 Task: Look for space in Tshela, Democratic Republic of the Congo from 4th September, 2023 to 10th September, 2023 for 1 adult in price range Rs.9000 to Rs.17000. Place can be private room with 1  bedroom having 1 bed and 1 bathroom. Property type can be house, flat, guest house, hotel. Booking option can be shelf check-in. Required host language is .
Action: Mouse moved to (409, 96)
Screenshot: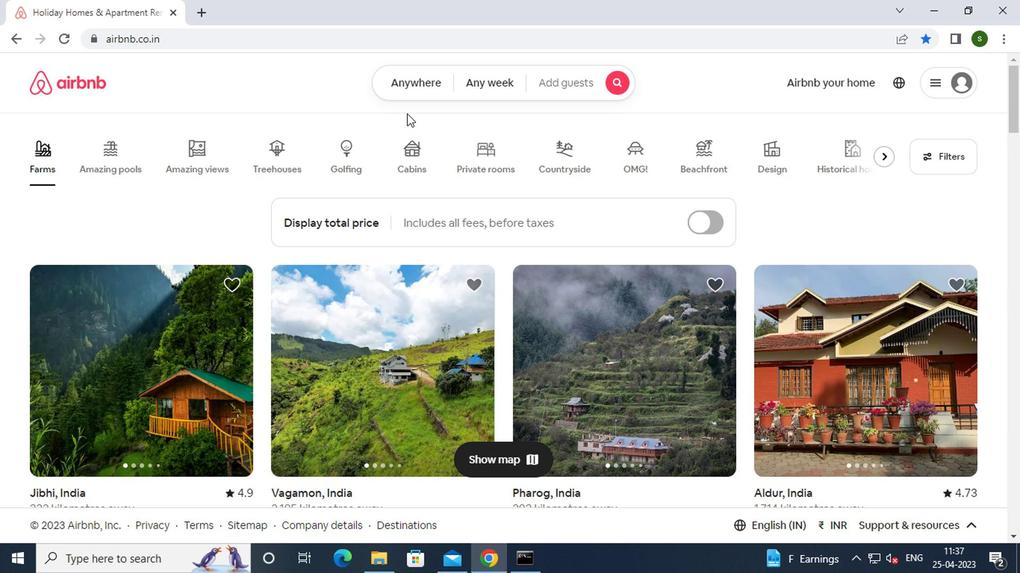 
Action: Mouse pressed left at (409, 96)
Screenshot: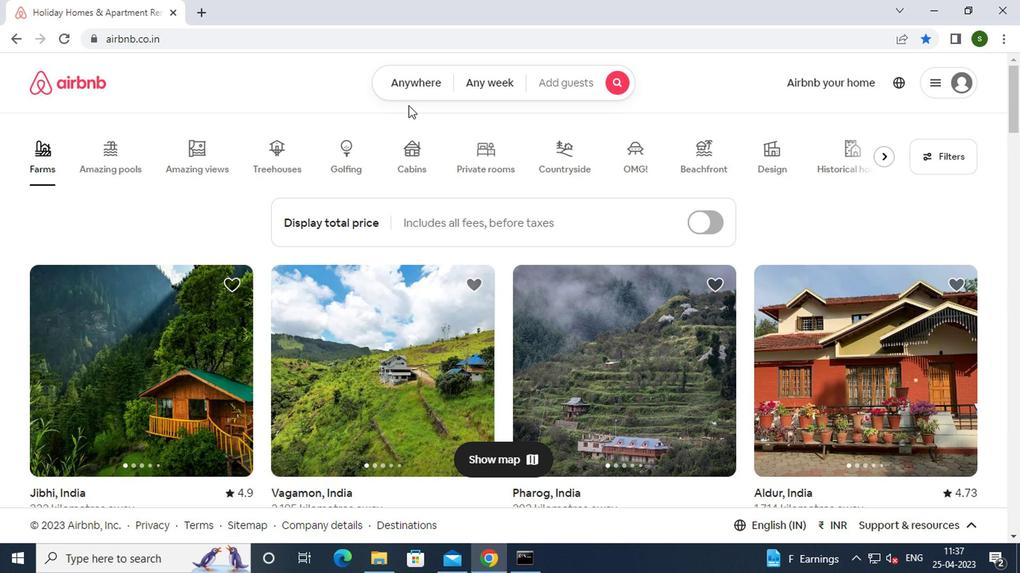 
Action: Mouse moved to (281, 142)
Screenshot: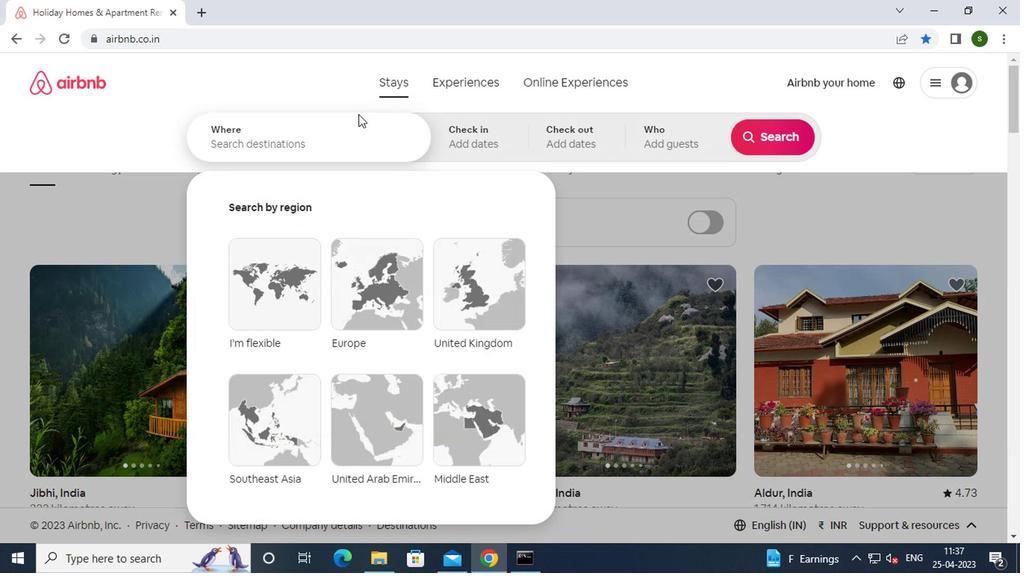 
Action: Mouse pressed left at (281, 142)
Screenshot: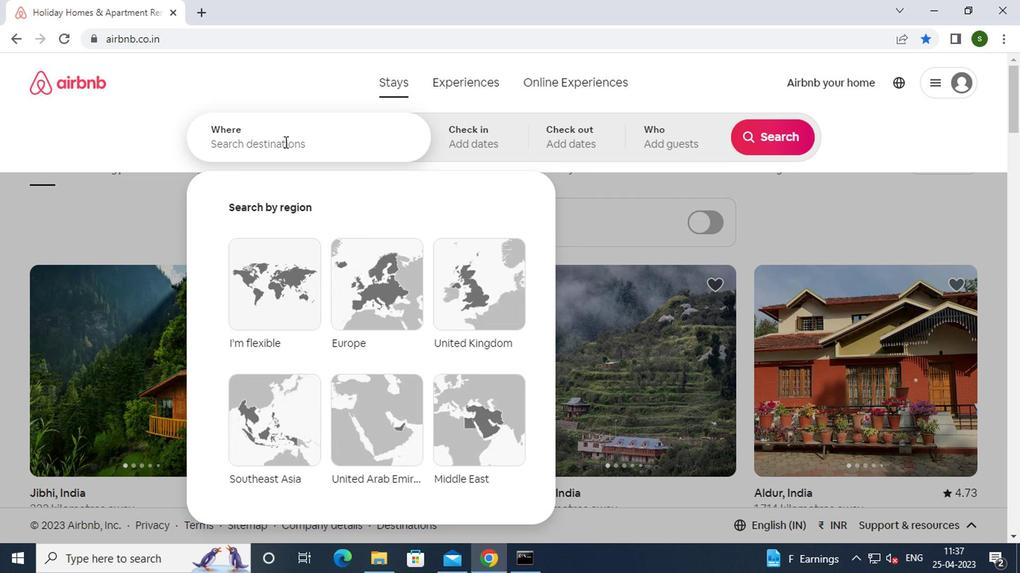 
Action: Key pressed t<Key.caps_lock>shela,<Key.space><Key.caps_lock>d<Key.caps_lock>emocr
Screenshot: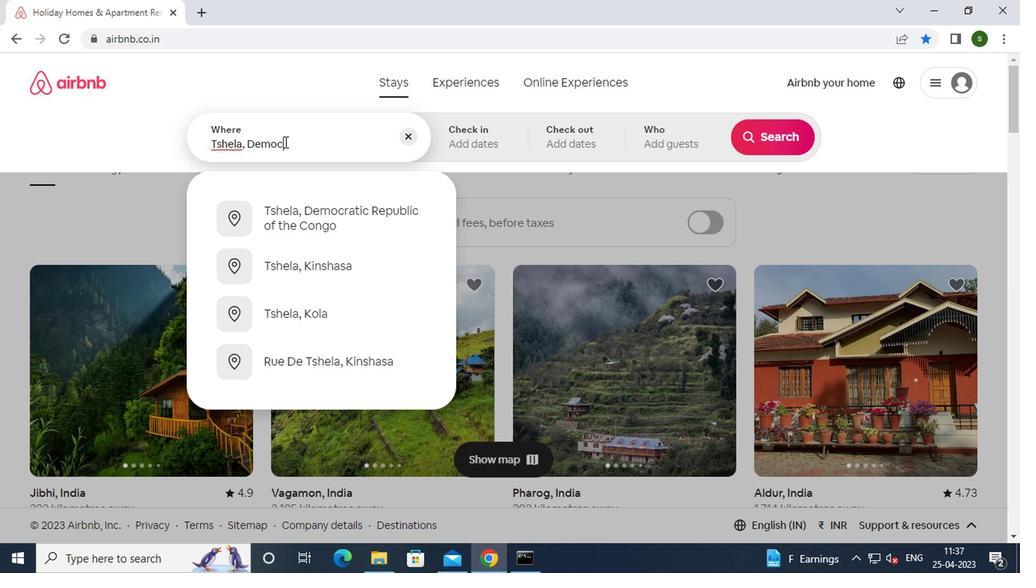 
Action: Mouse moved to (314, 214)
Screenshot: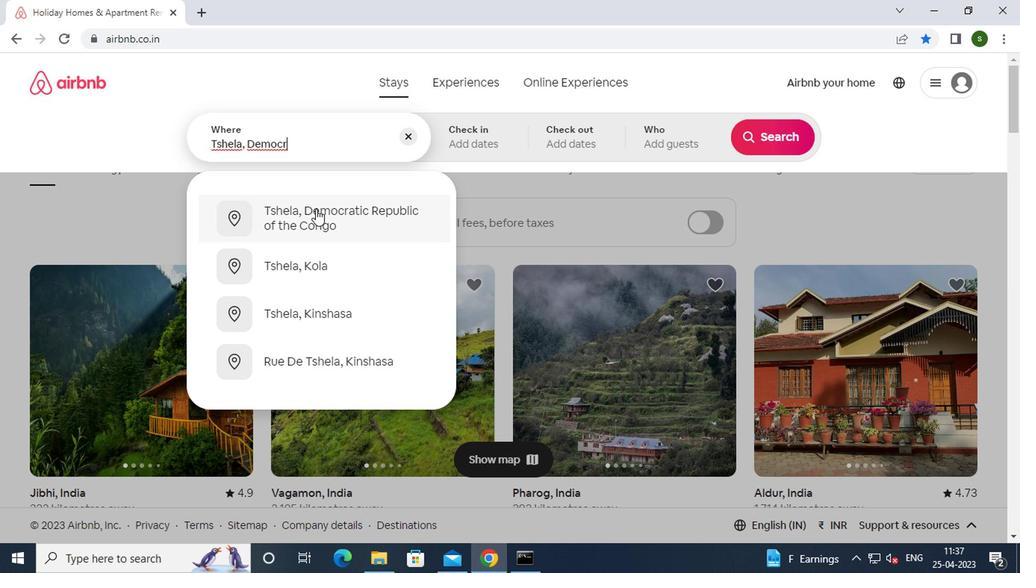 
Action: Mouse pressed left at (314, 214)
Screenshot: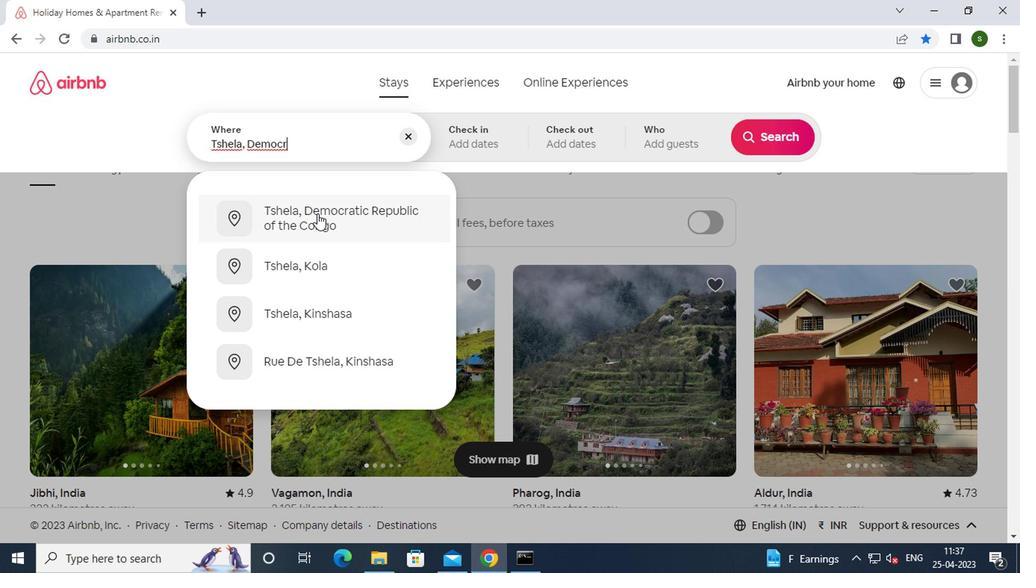 
Action: Mouse moved to (748, 253)
Screenshot: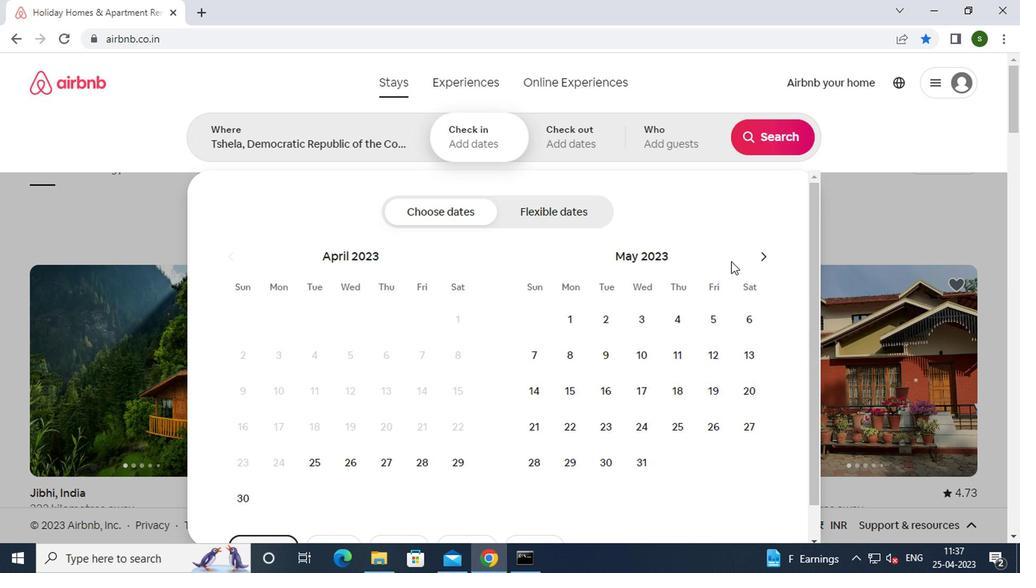 
Action: Mouse pressed left at (748, 253)
Screenshot: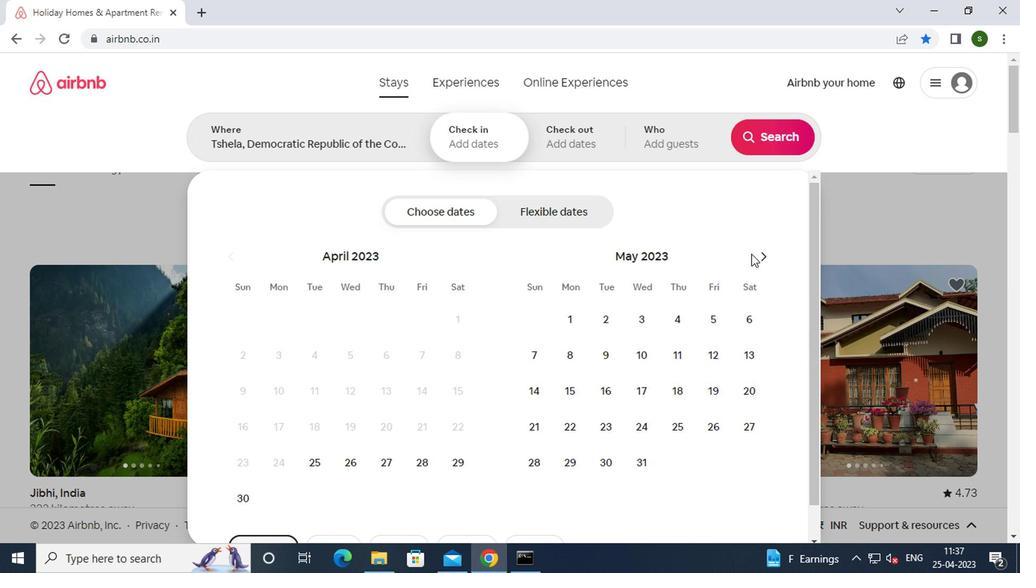 
Action: Mouse pressed left at (748, 253)
Screenshot: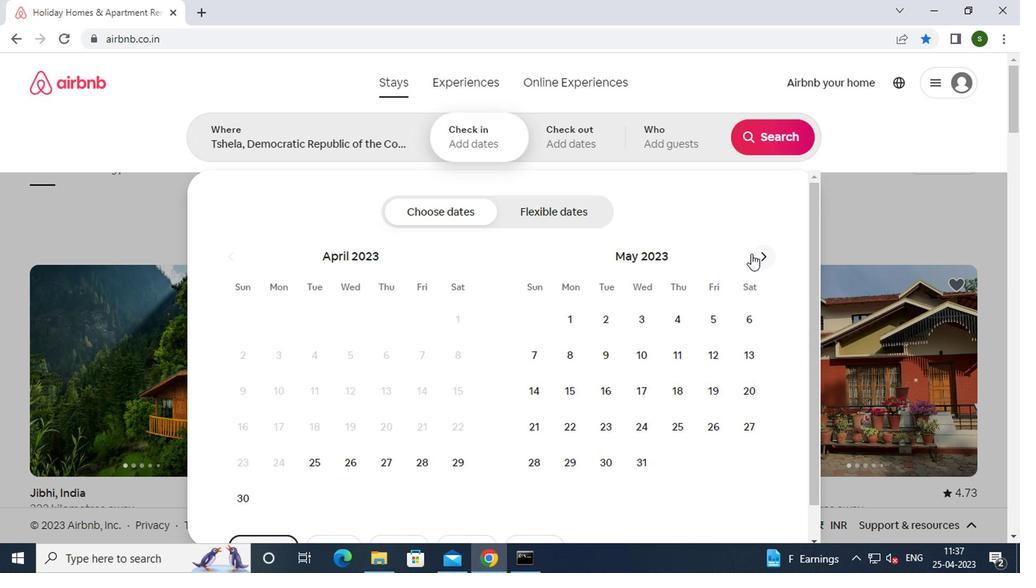 
Action: Mouse pressed left at (748, 253)
Screenshot: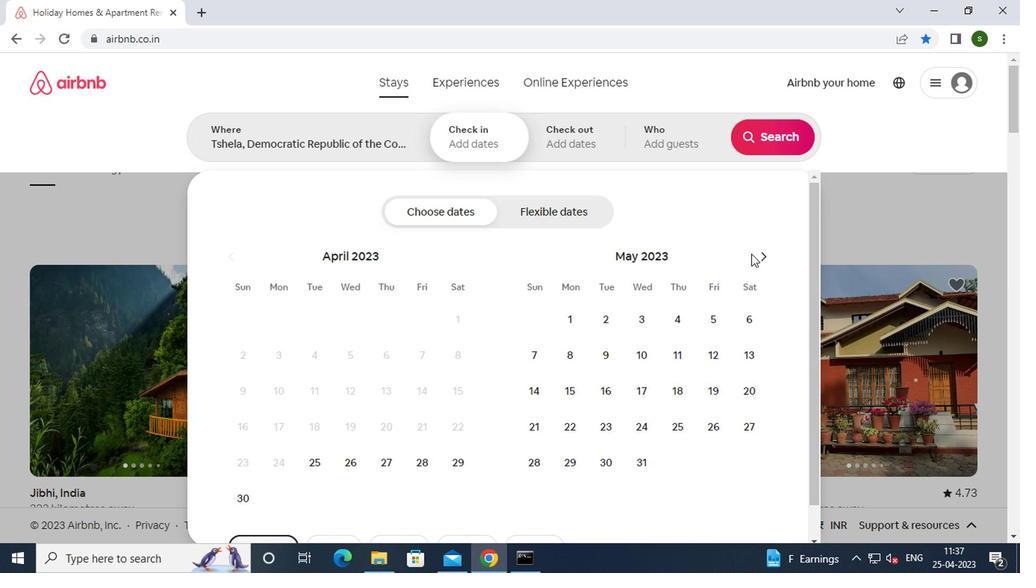 
Action: Mouse moved to (753, 252)
Screenshot: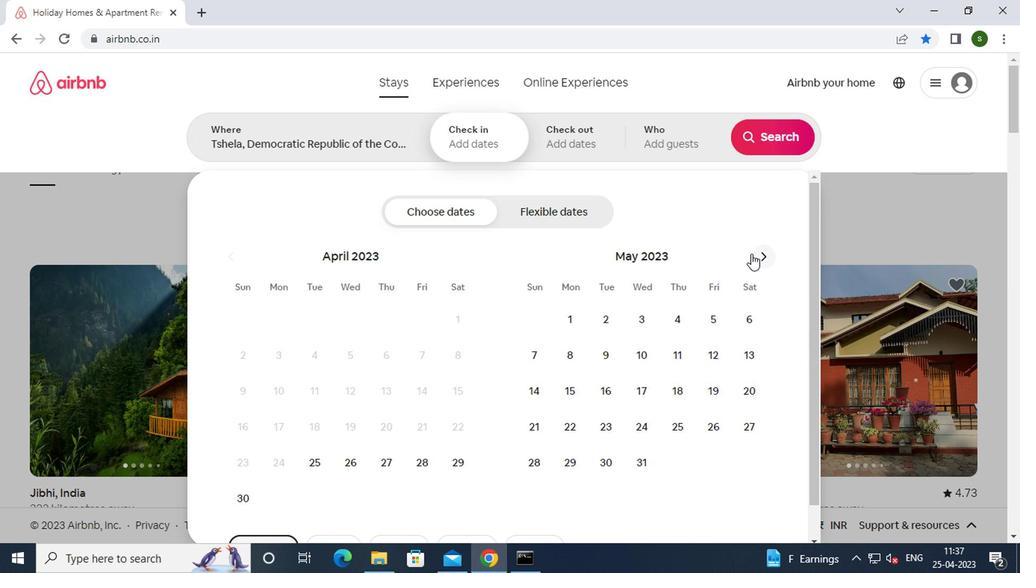 
Action: Mouse pressed left at (753, 252)
Screenshot: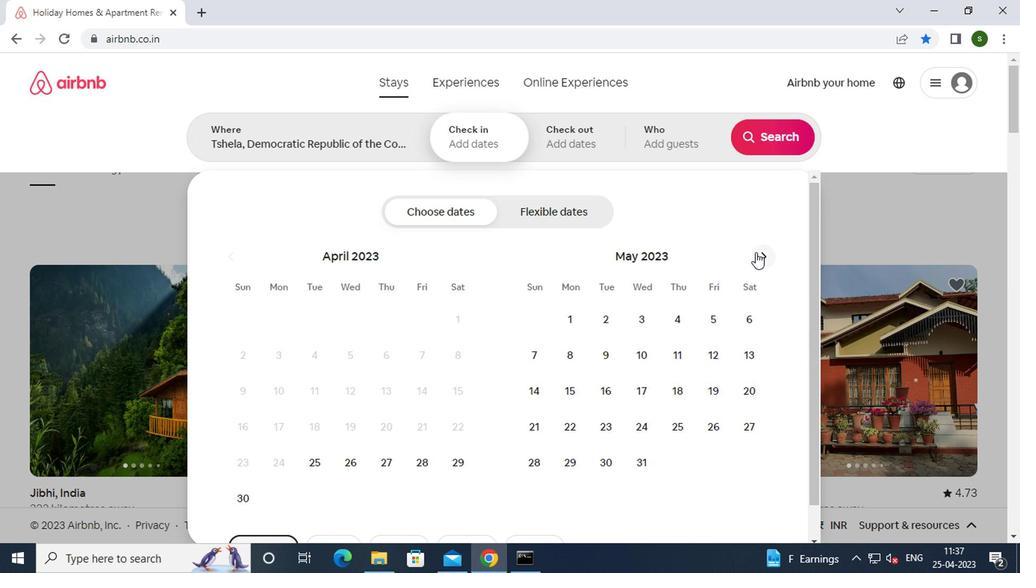 
Action: Mouse moved to (759, 253)
Screenshot: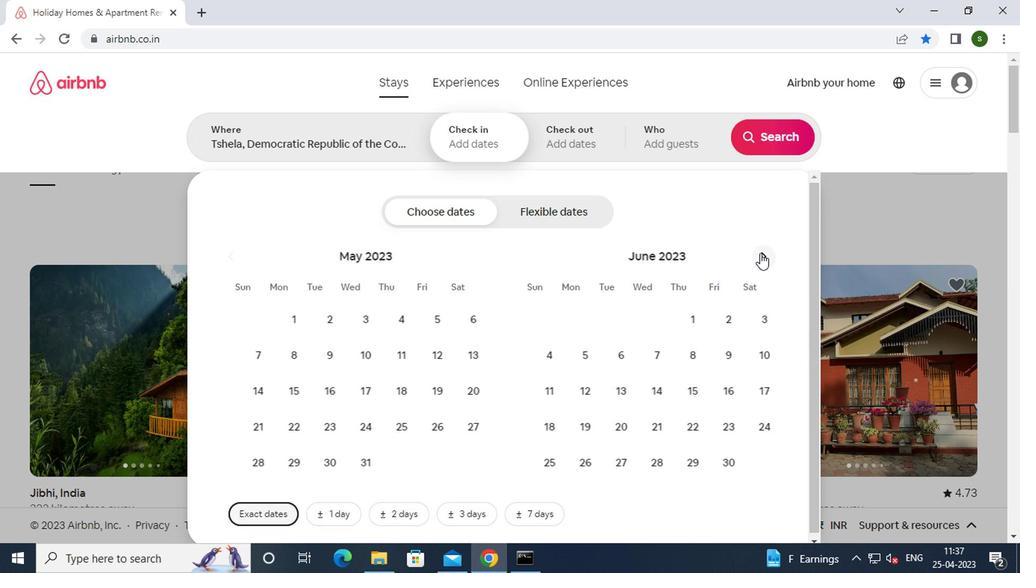 
Action: Mouse pressed left at (759, 253)
Screenshot: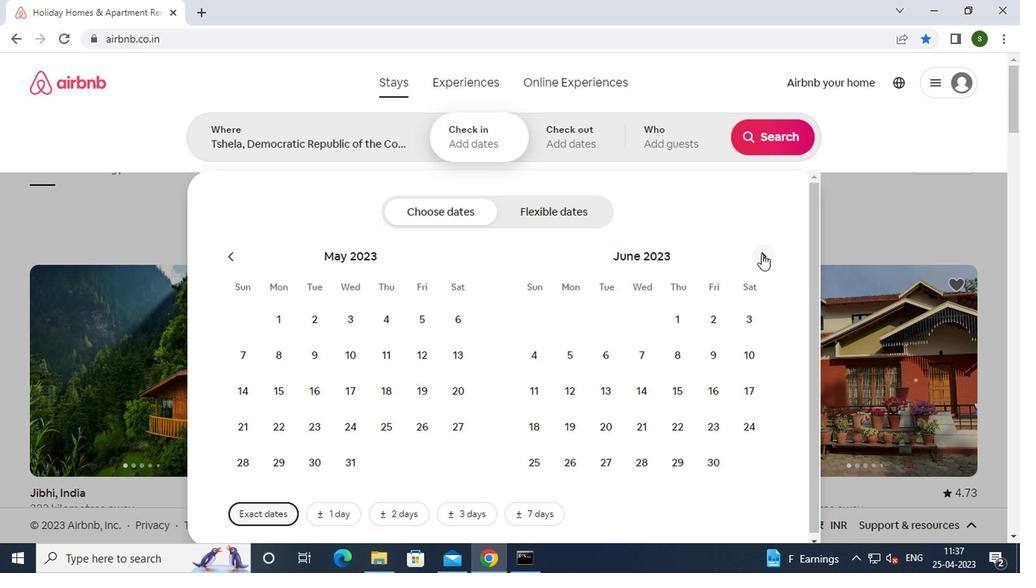 
Action: Mouse pressed left at (759, 253)
Screenshot: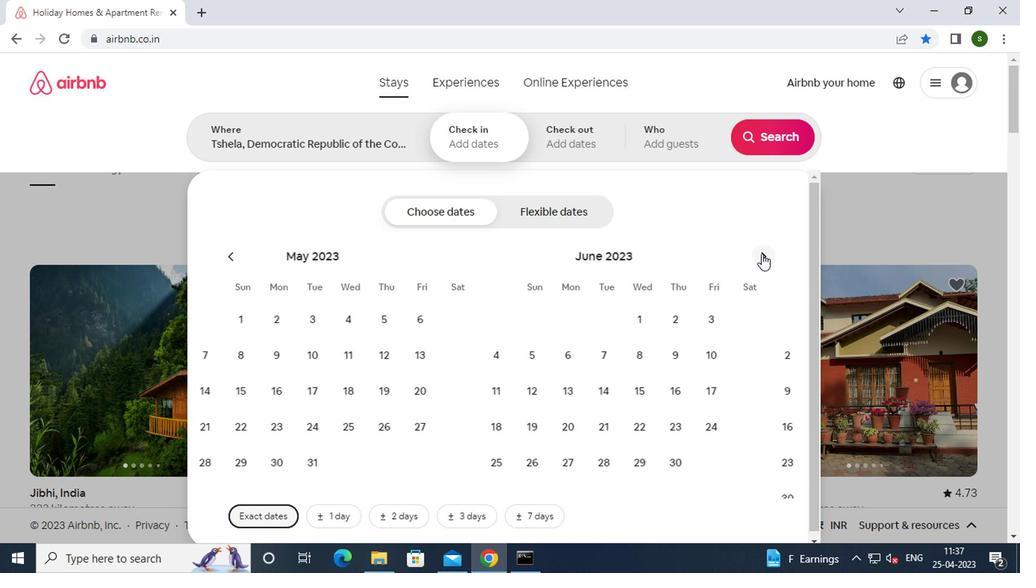 
Action: Mouse pressed left at (759, 253)
Screenshot: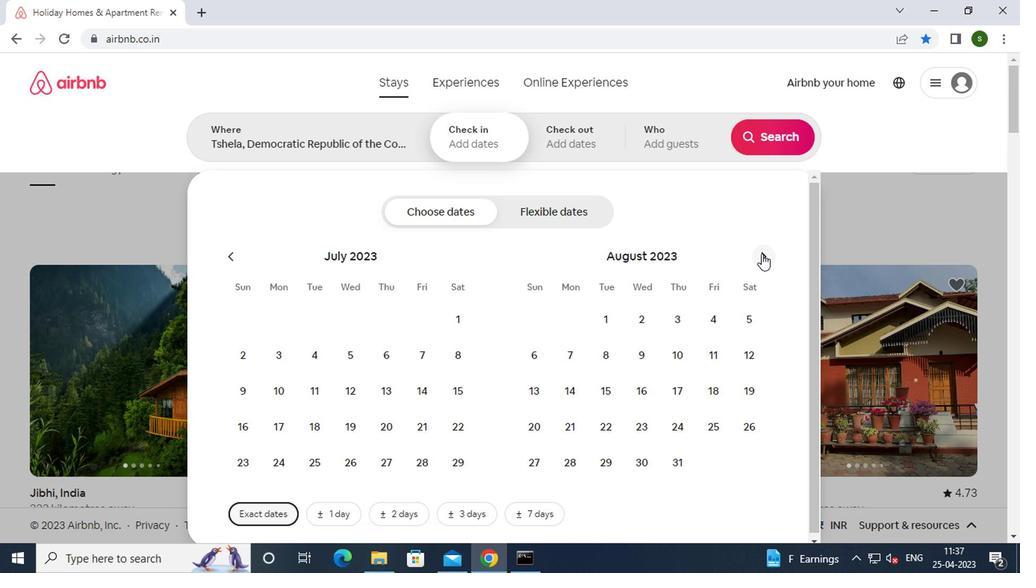 
Action: Mouse moved to (570, 354)
Screenshot: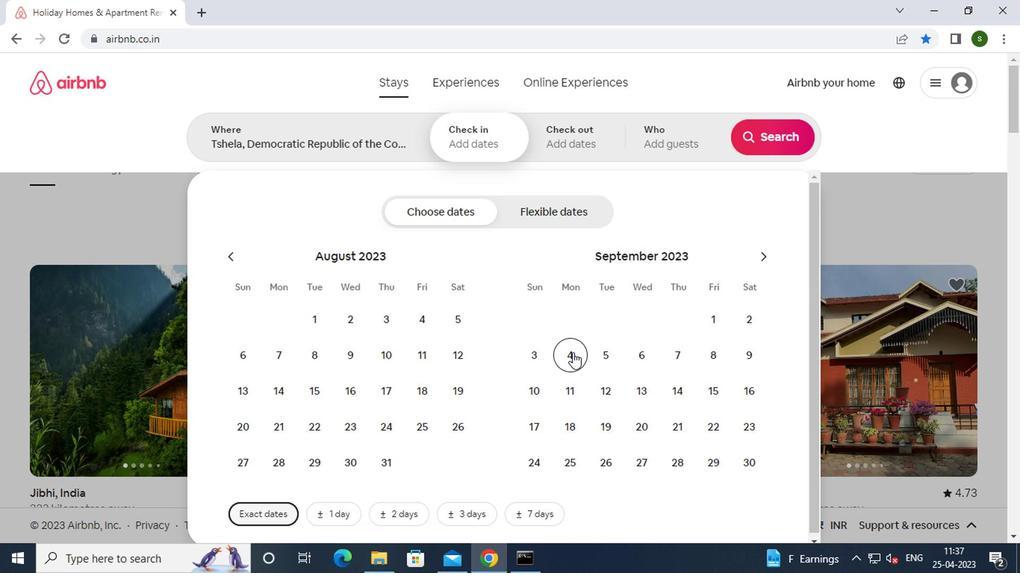 
Action: Mouse pressed left at (570, 354)
Screenshot: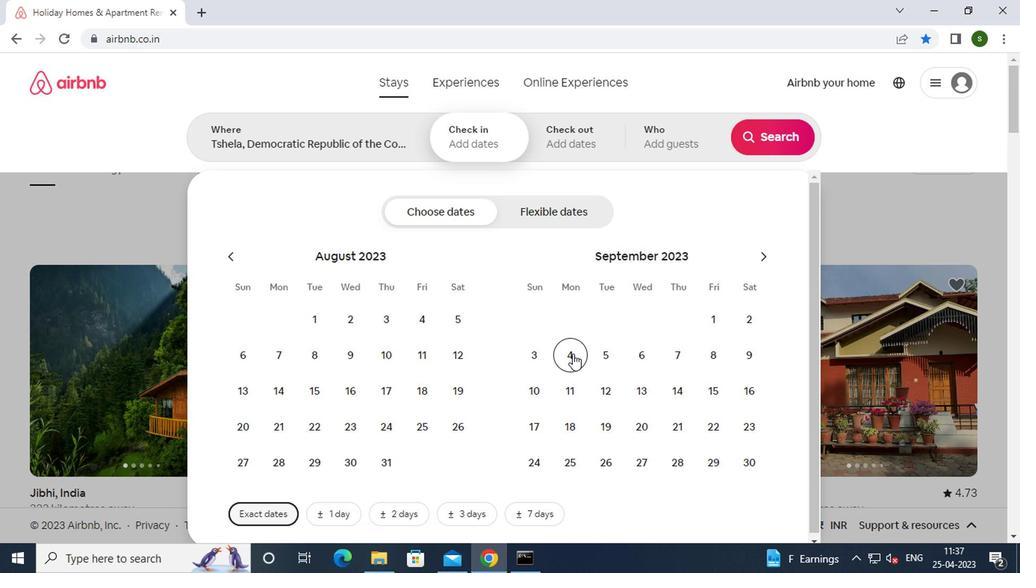 
Action: Mouse moved to (533, 380)
Screenshot: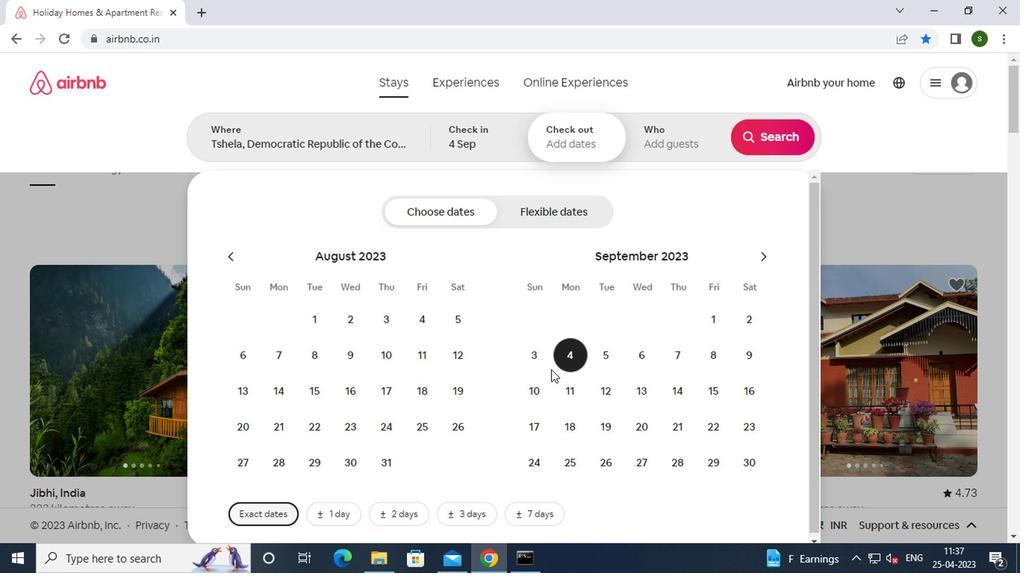 
Action: Mouse pressed left at (533, 380)
Screenshot: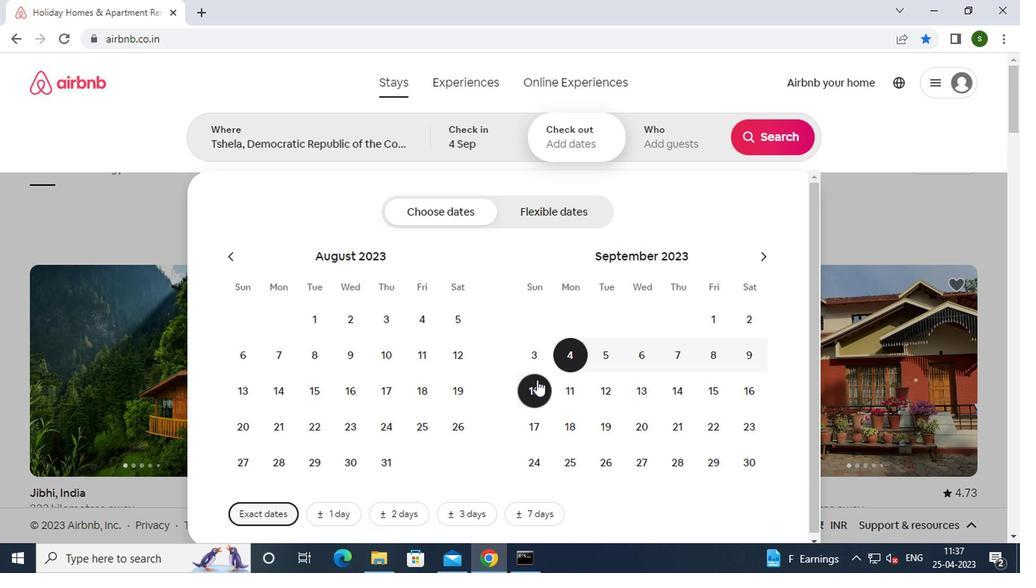 
Action: Mouse moved to (680, 144)
Screenshot: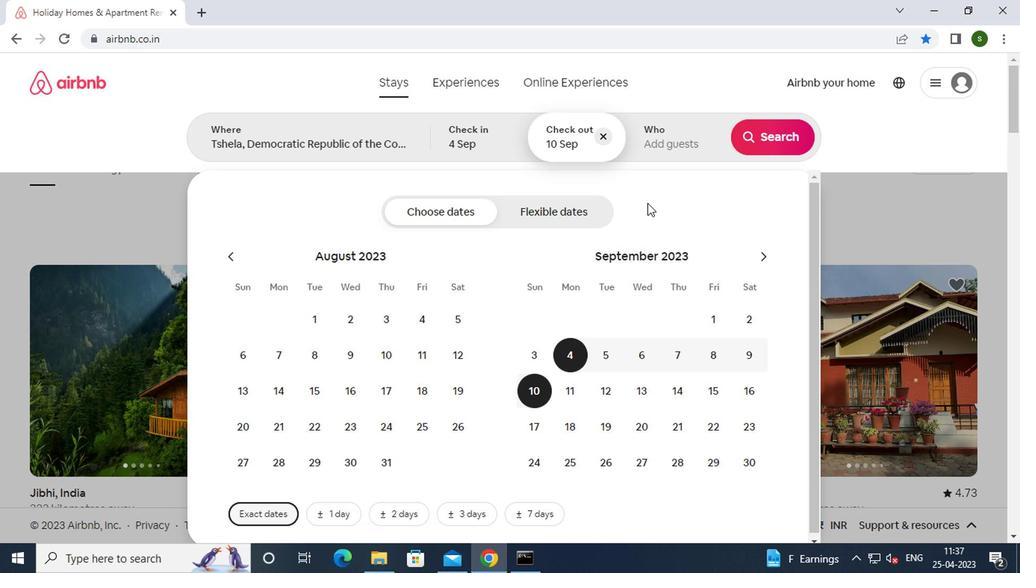 
Action: Mouse pressed left at (680, 144)
Screenshot: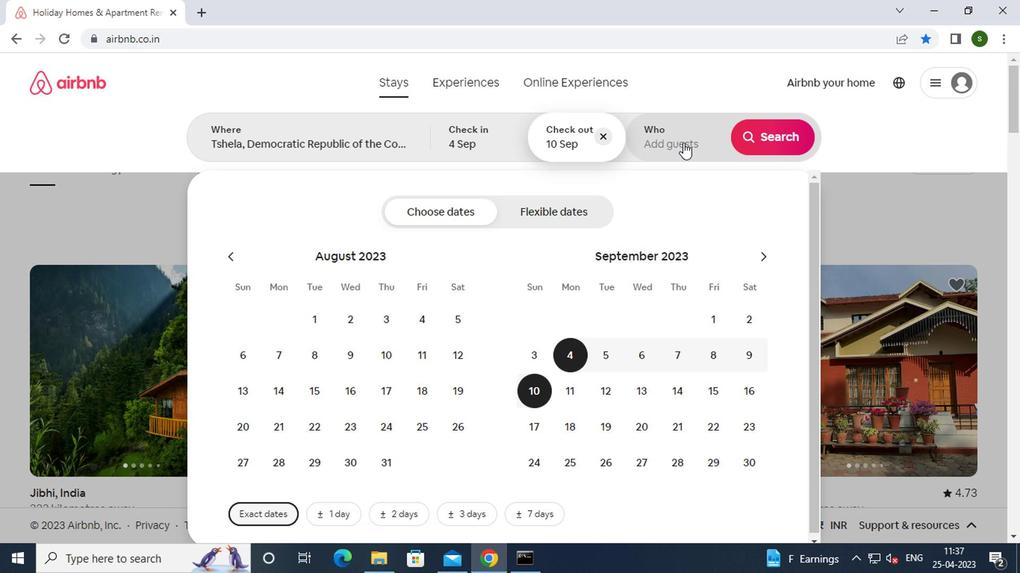 
Action: Mouse moved to (770, 210)
Screenshot: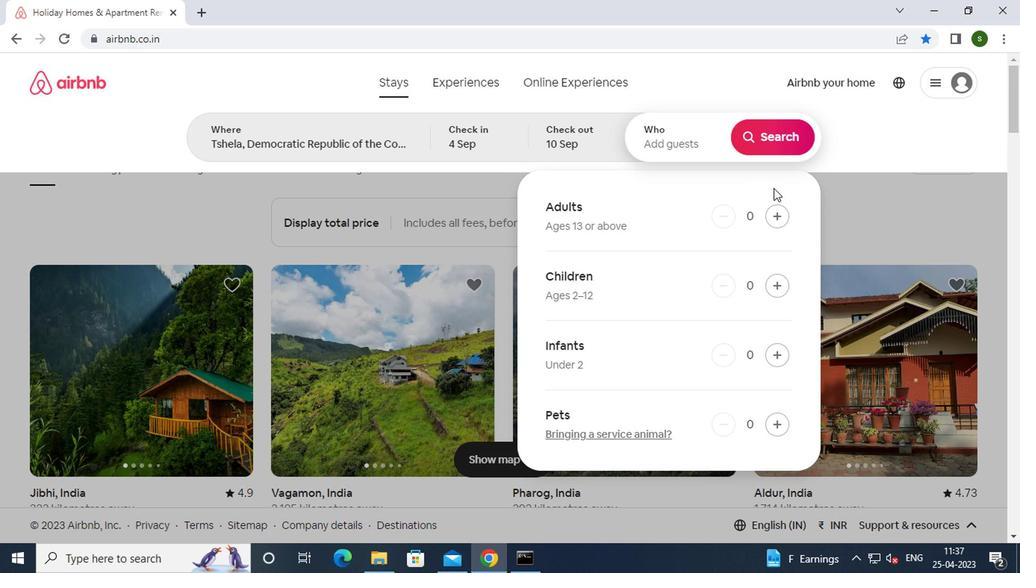 
Action: Mouse pressed left at (770, 210)
Screenshot: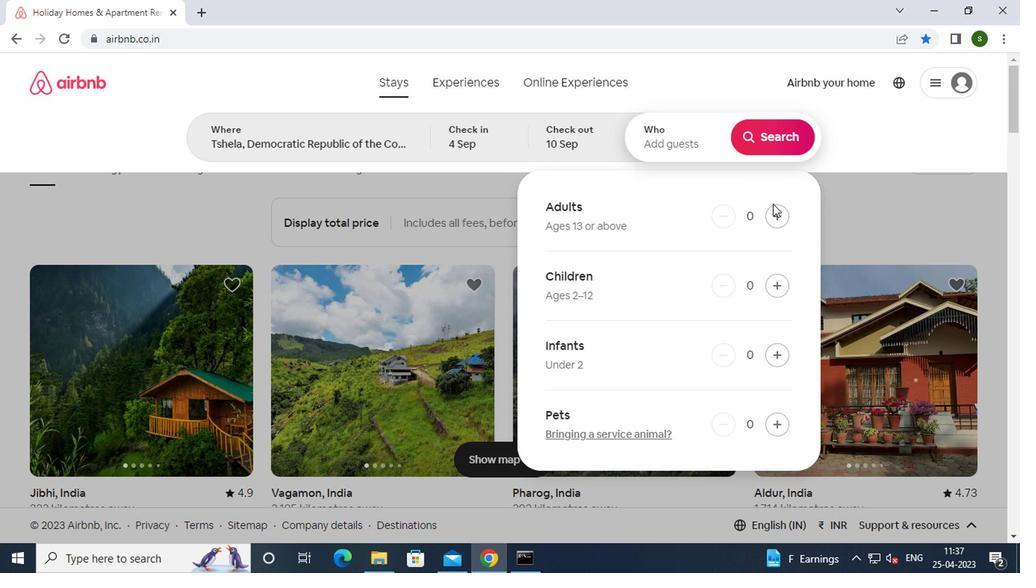 
Action: Mouse moved to (766, 139)
Screenshot: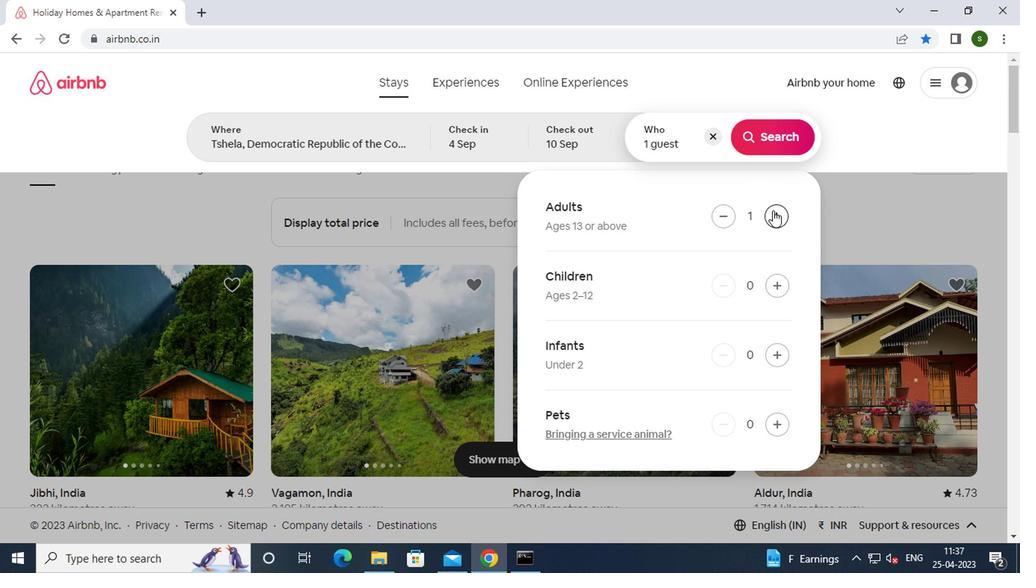 
Action: Mouse pressed left at (766, 139)
Screenshot: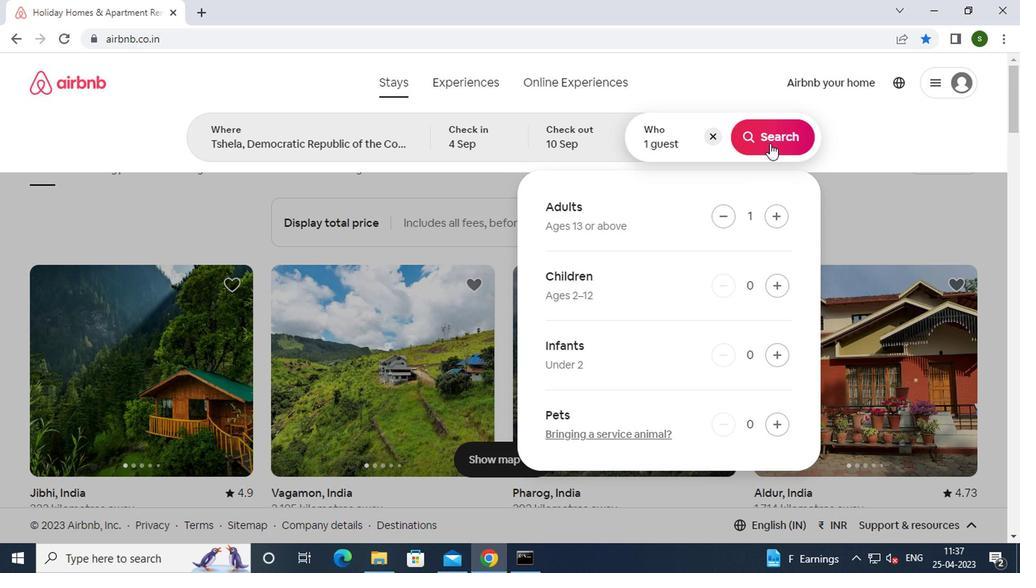 
Action: Mouse moved to (945, 145)
Screenshot: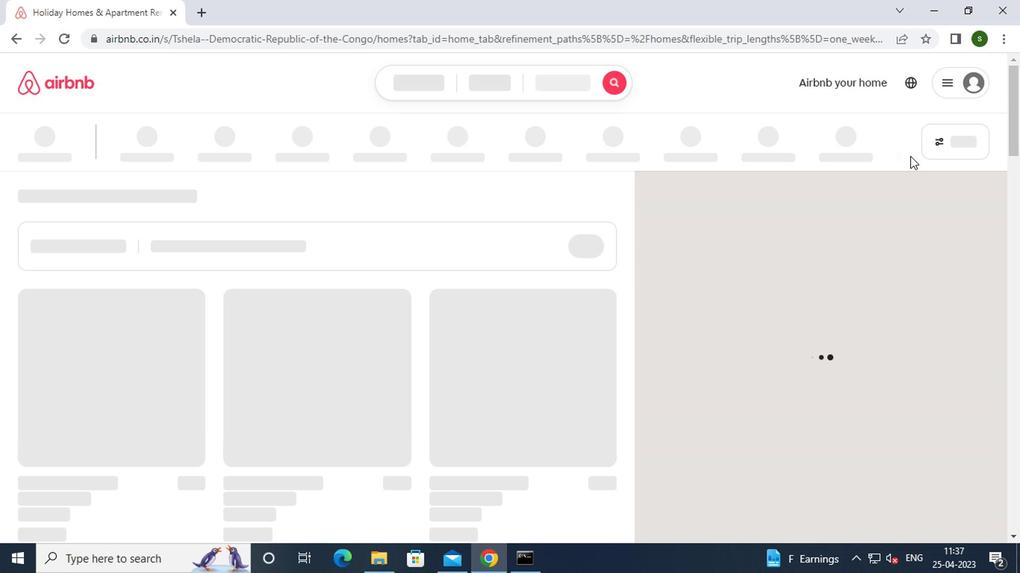 
Action: Mouse pressed left at (945, 145)
Screenshot: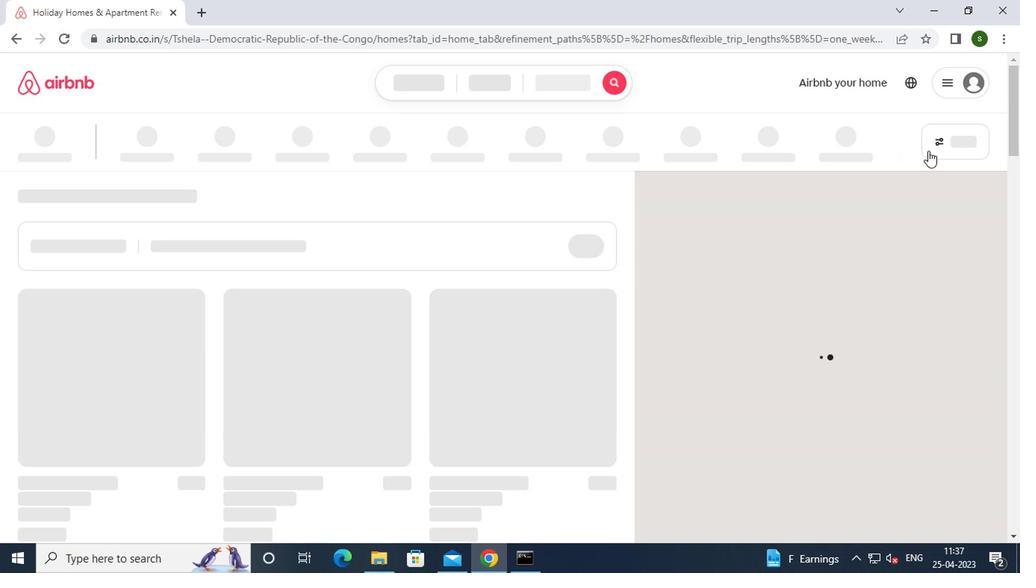 
Action: Mouse moved to (358, 237)
Screenshot: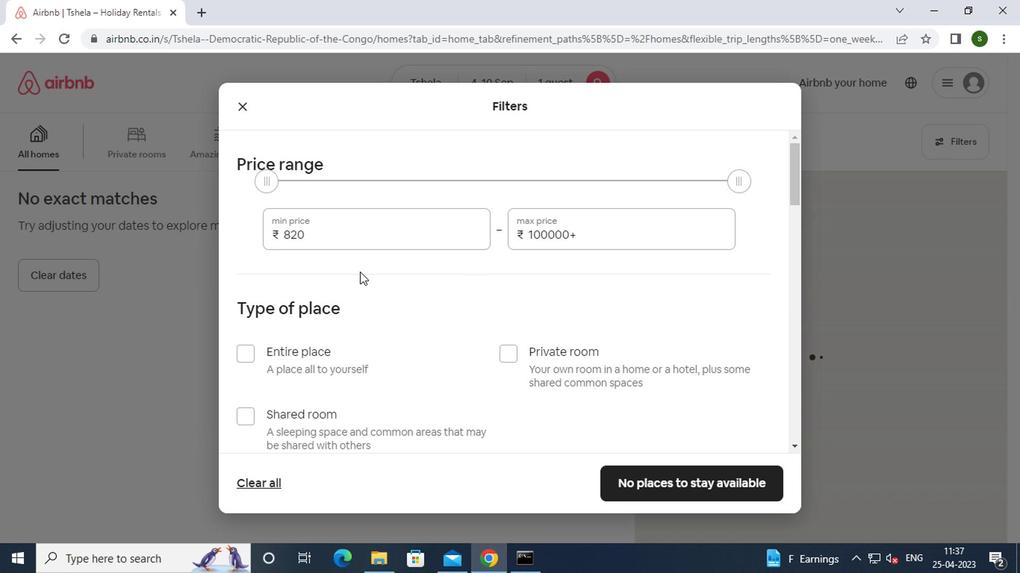 
Action: Mouse pressed left at (358, 237)
Screenshot: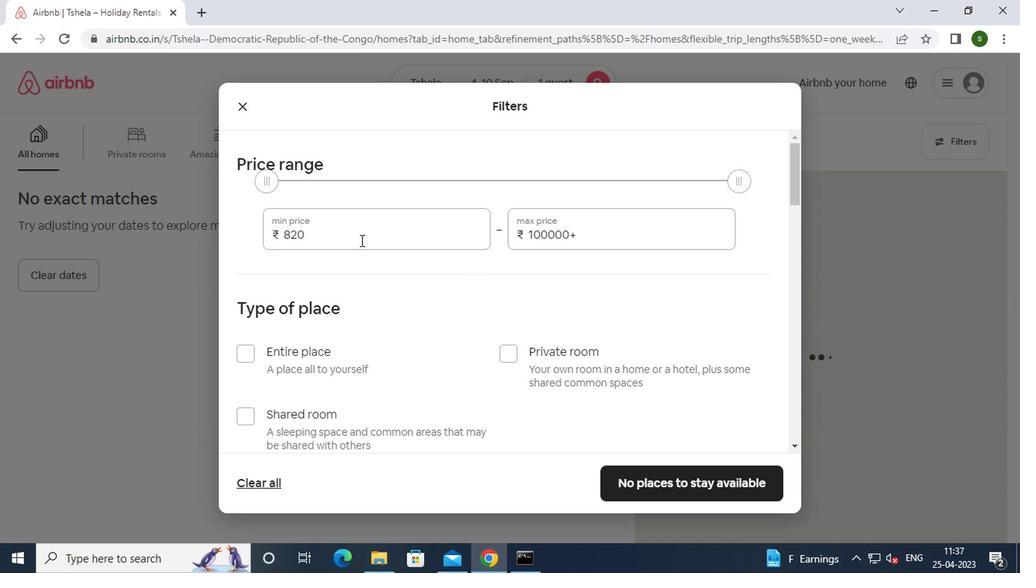 
Action: Key pressed <Key.backspace><Key.backspace><Key.backspace><Key.backspace><Key.backspace>9000
Screenshot: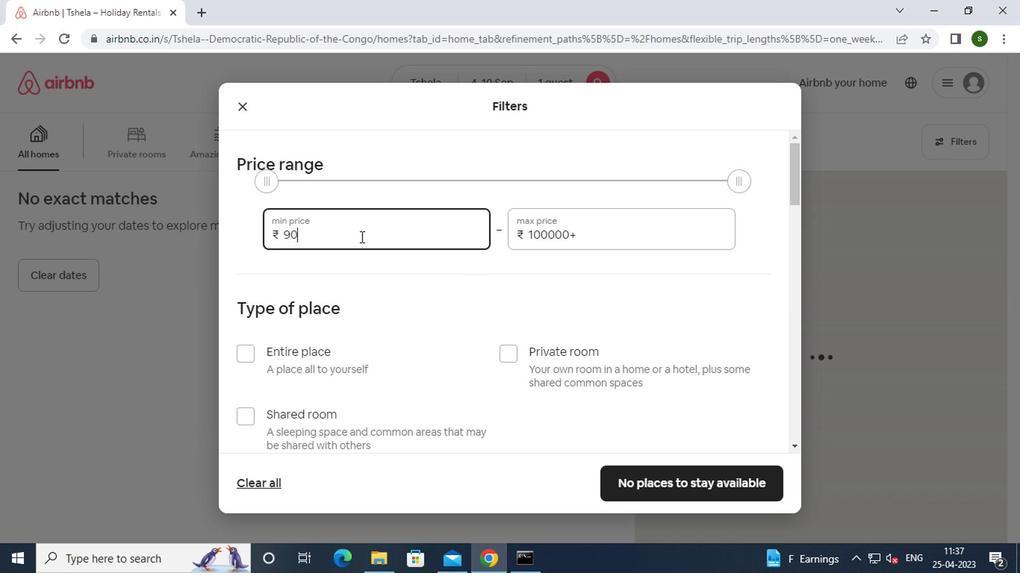 
Action: Mouse moved to (597, 230)
Screenshot: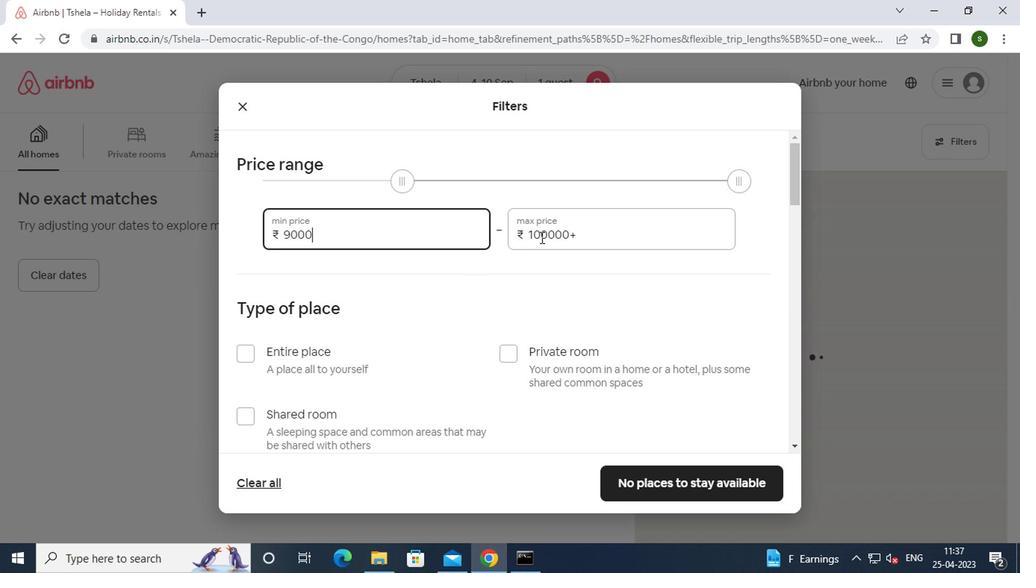 
Action: Mouse pressed left at (597, 230)
Screenshot: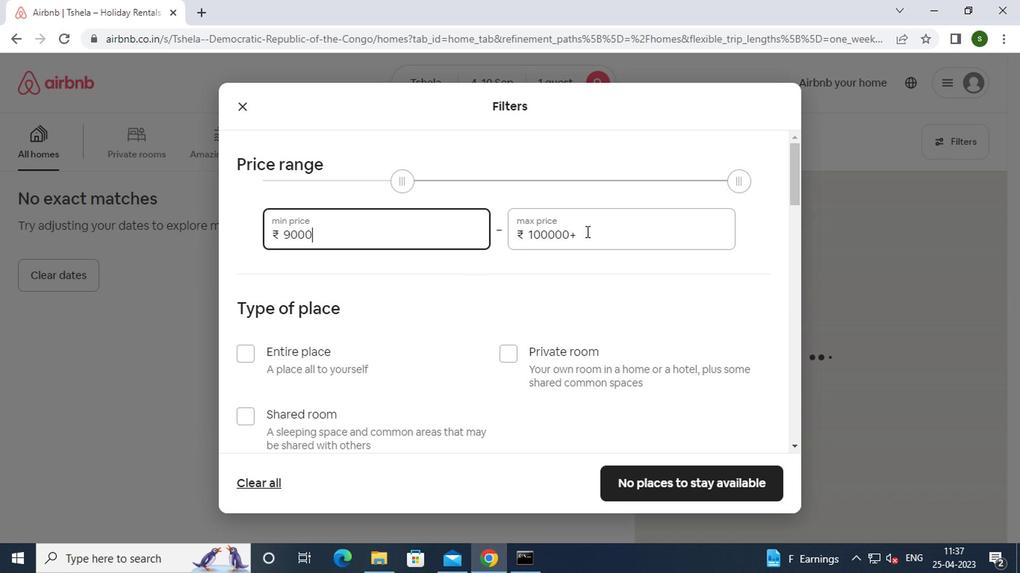 
Action: Key pressed <Key.backspace><Key.backspace><Key.backspace><Key.backspace><Key.backspace><Key.backspace><Key.backspace><Key.backspace><Key.backspace><Key.backspace><Key.backspace>17000
Screenshot: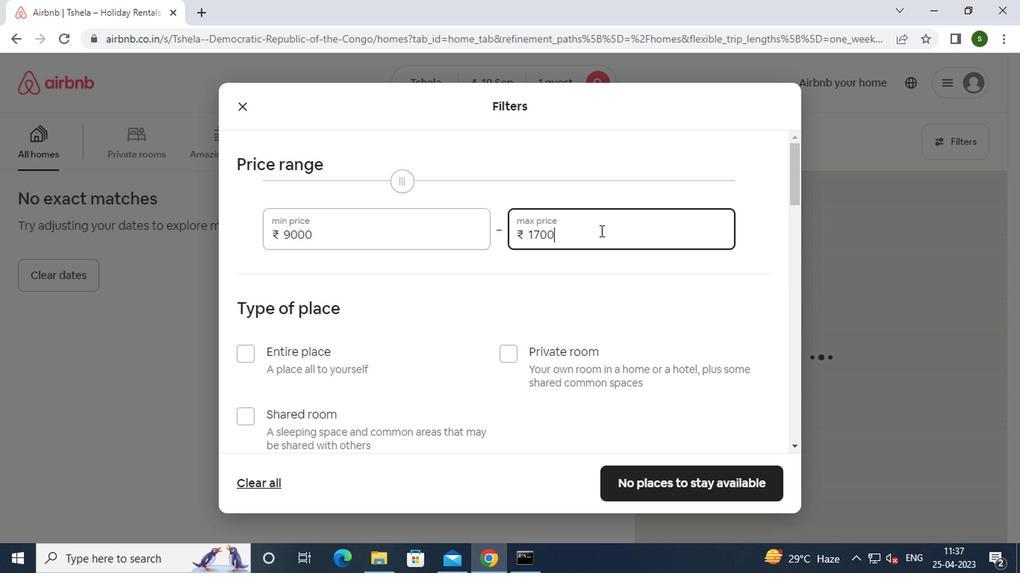 
Action: Mouse moved to (417, 281)
Screenshot: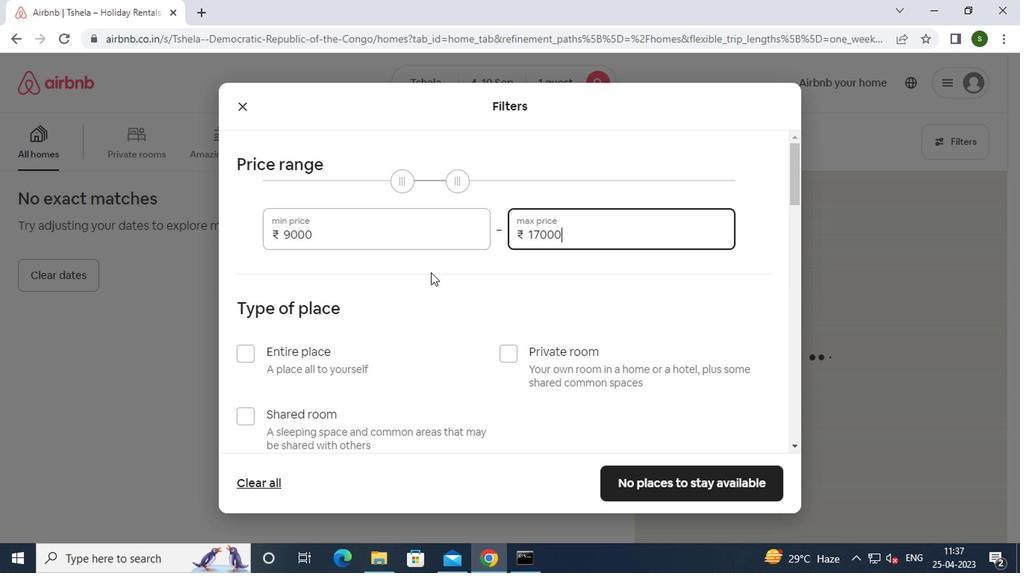 
Action: Mouse scrolled (417, 281) with delta (0, 0)
Screenshot: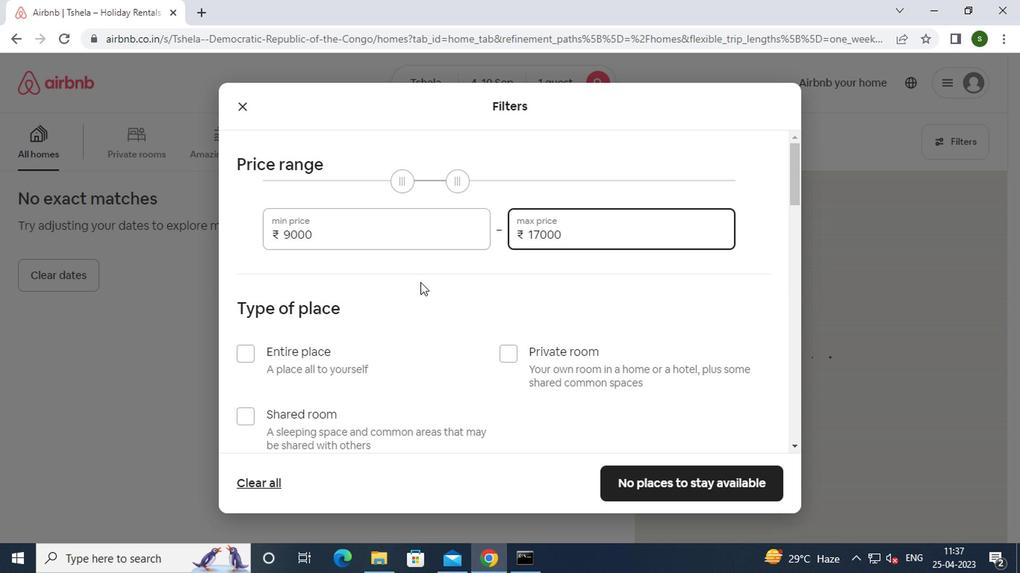 
Action: Mouse moved to (505, 275)
Screenshot: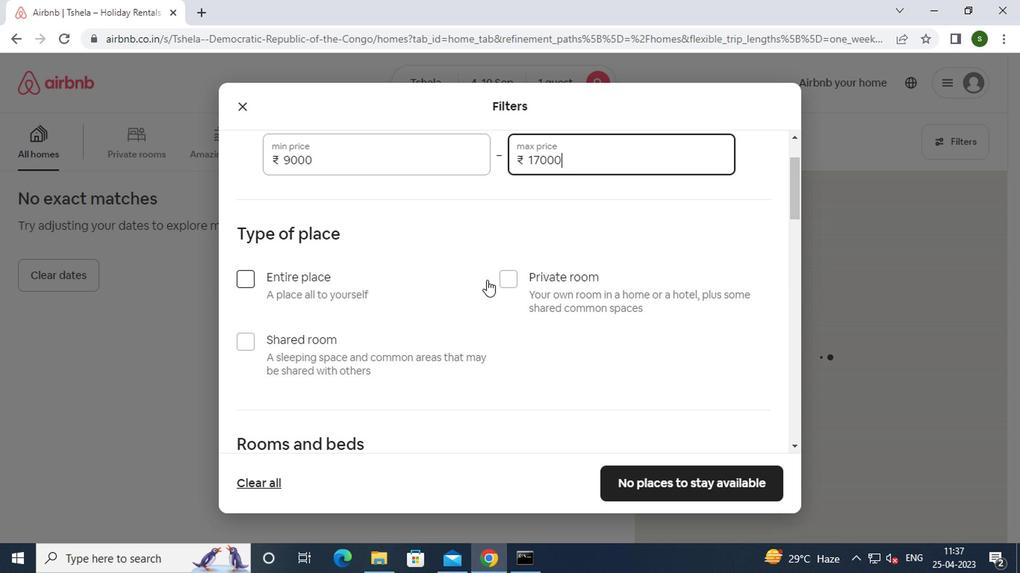 
Action: Mouse pressed left at (505, 275)
Screenshot: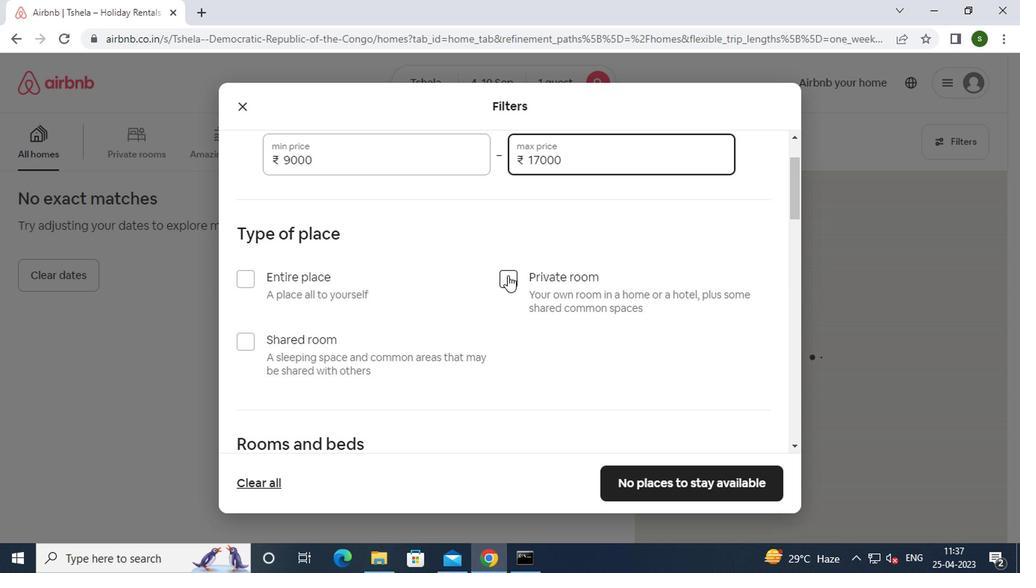 
Action: Mouse moved to (417, 300)
Screenshot: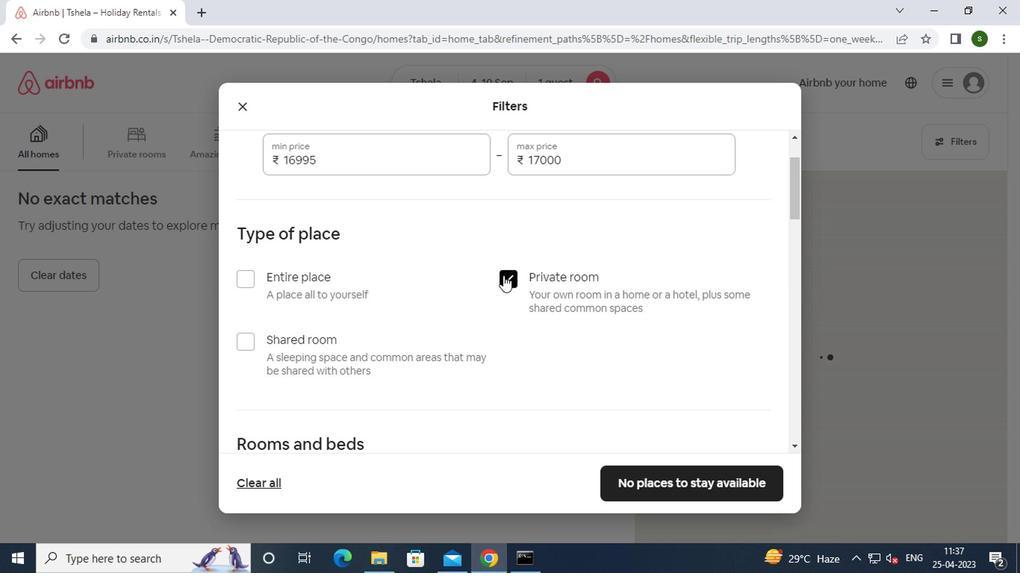 
Action: Mouse scrolled (417, 299) with delta (0, -1)
Screenshot: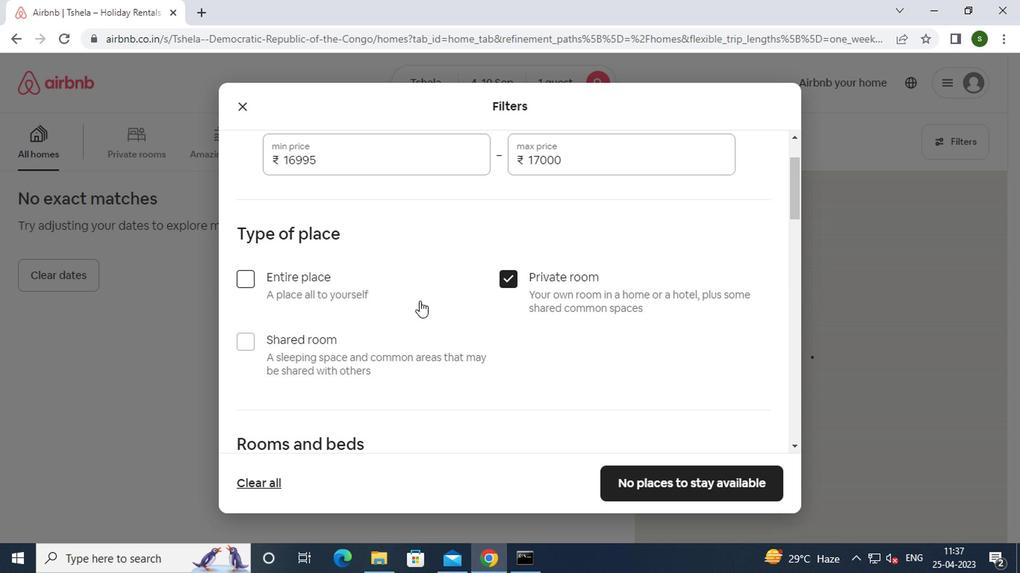
Action: Mouse scrolled (417, 299) with delta (0, -1)
Screenshot: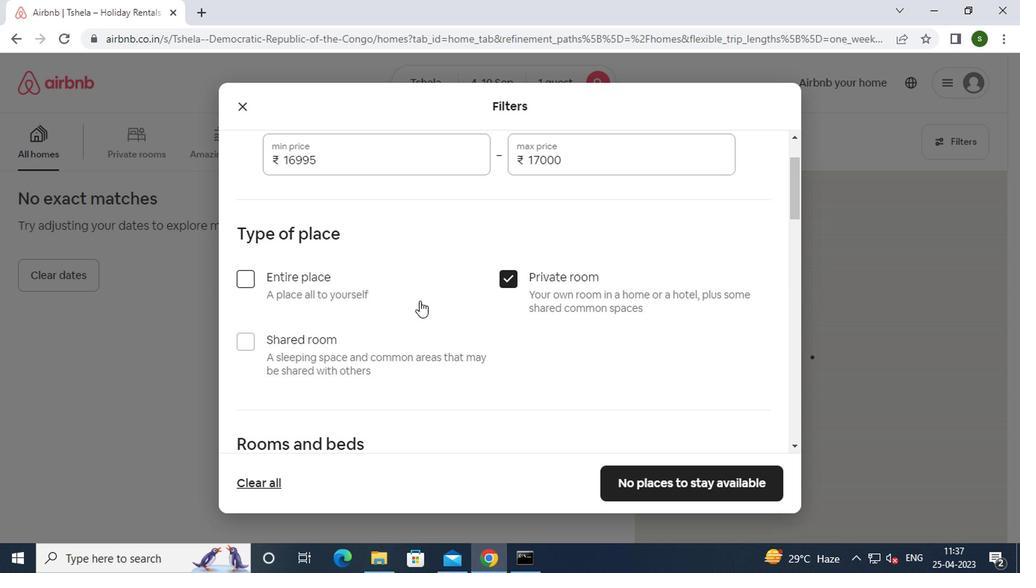 
Action: Mouse scrolled (417, 299) with delta (0, -1)
Screenshot: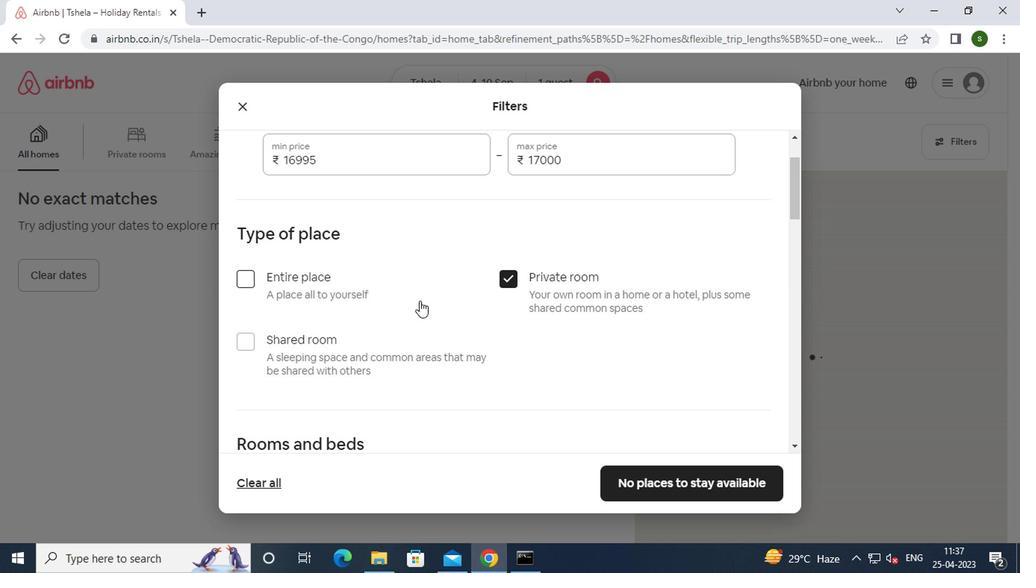 
Action: Mouse scrolled (417, 299) with delta (0, -1)
Screenshot: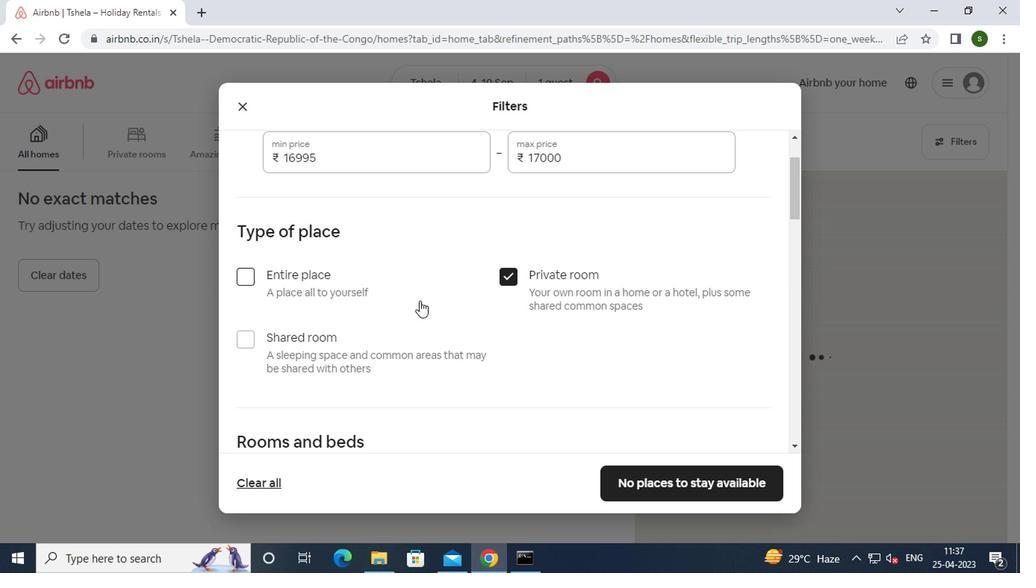 
Action: Mouse moved to (320, 229)
Screenshot: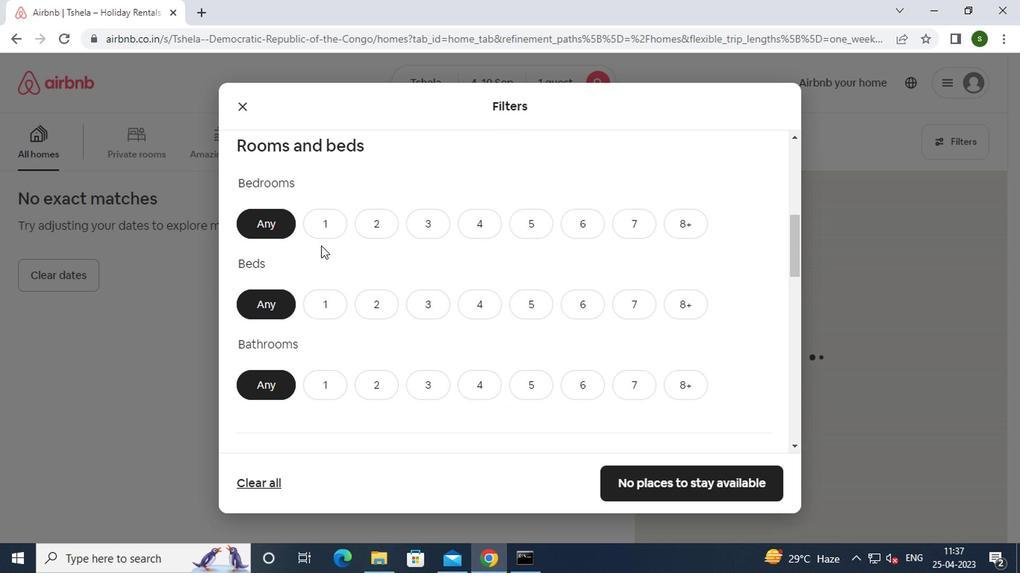 
Action: Mouse pressed left at (320, 229)
Screenshot: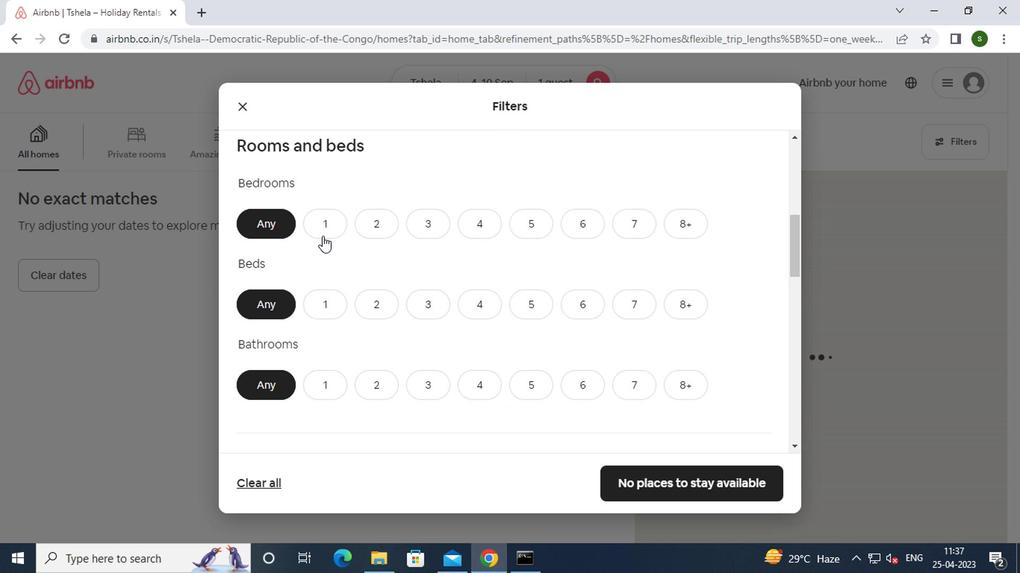 
Action: Mouse moved to (328, 302)
Screenshot: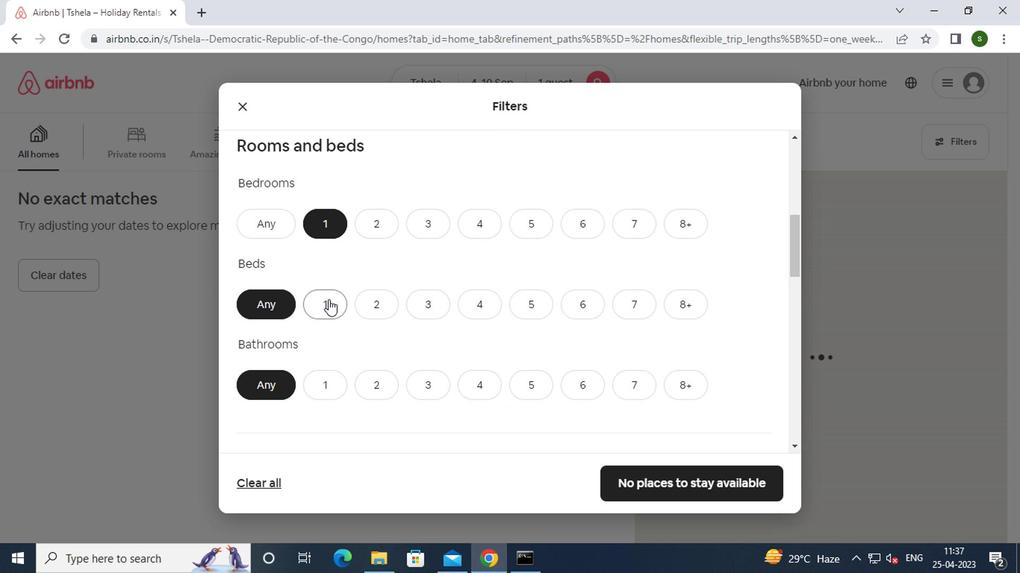 
Action: Mouse pressed left at (328, 302)
Screenshot: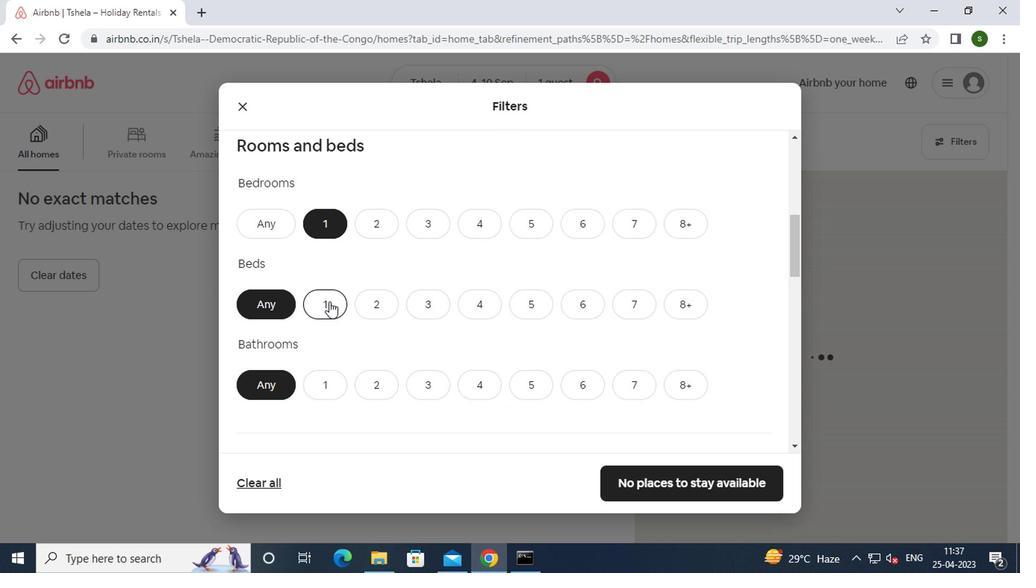 
Action: Mouse moved to (331, 390)
Screenshot: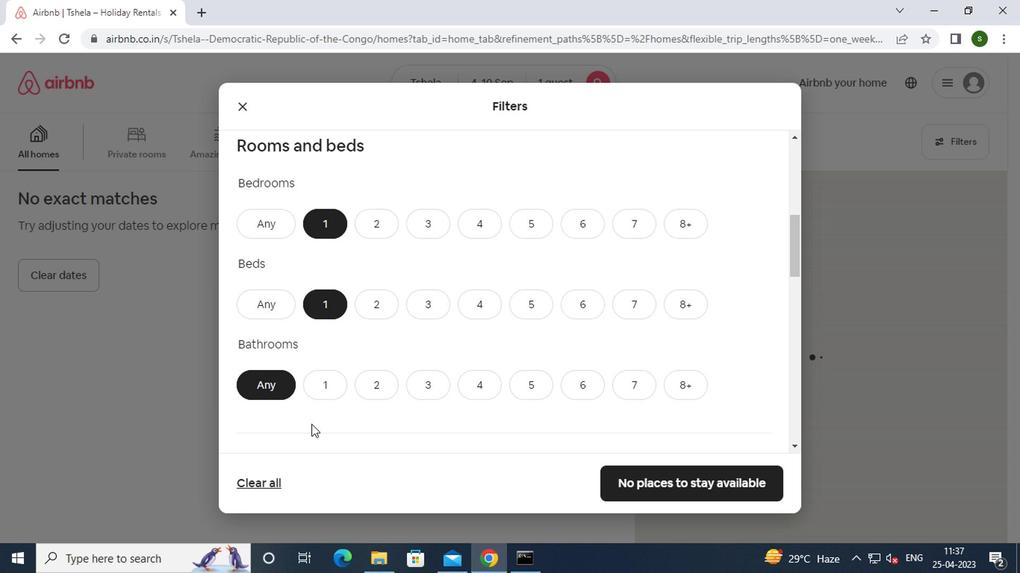 
Action: Mouse pressed left at (331, 390)
Screenshot: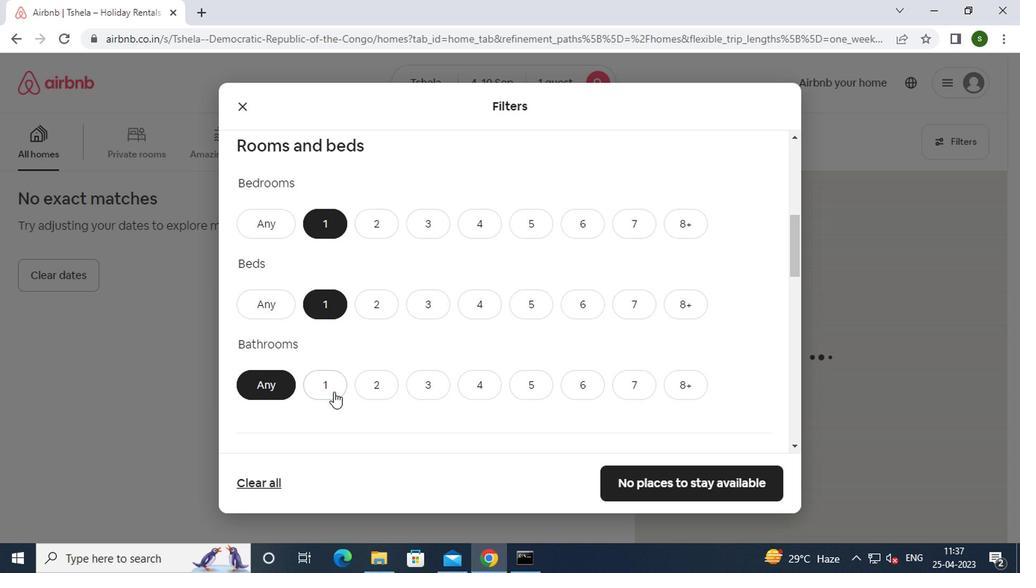 
Action: Mouse moved to (347, 382)
Screenshot: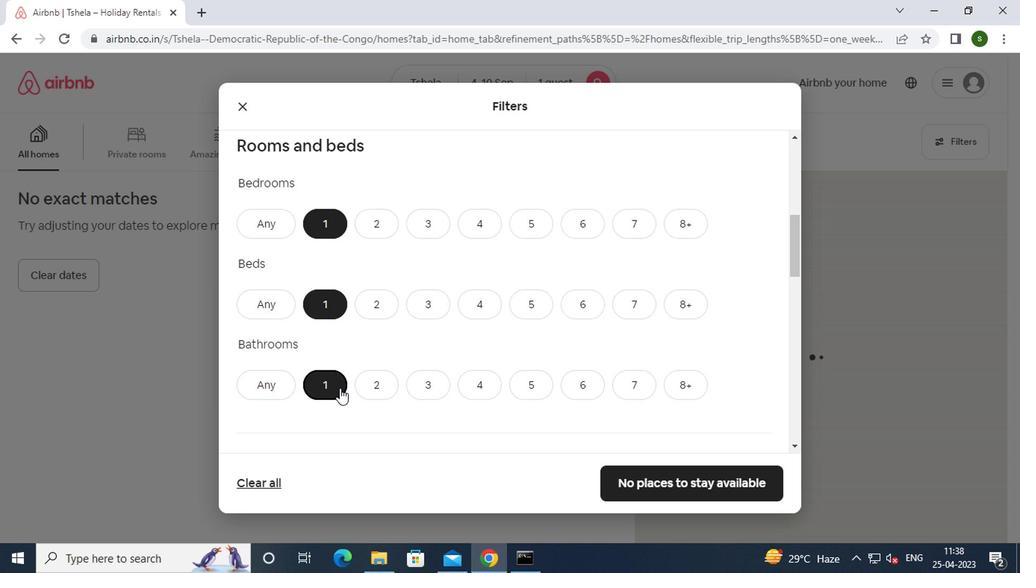
Action: Mouse scrolled (347, 381) with delta (0, -1)
Screenshot: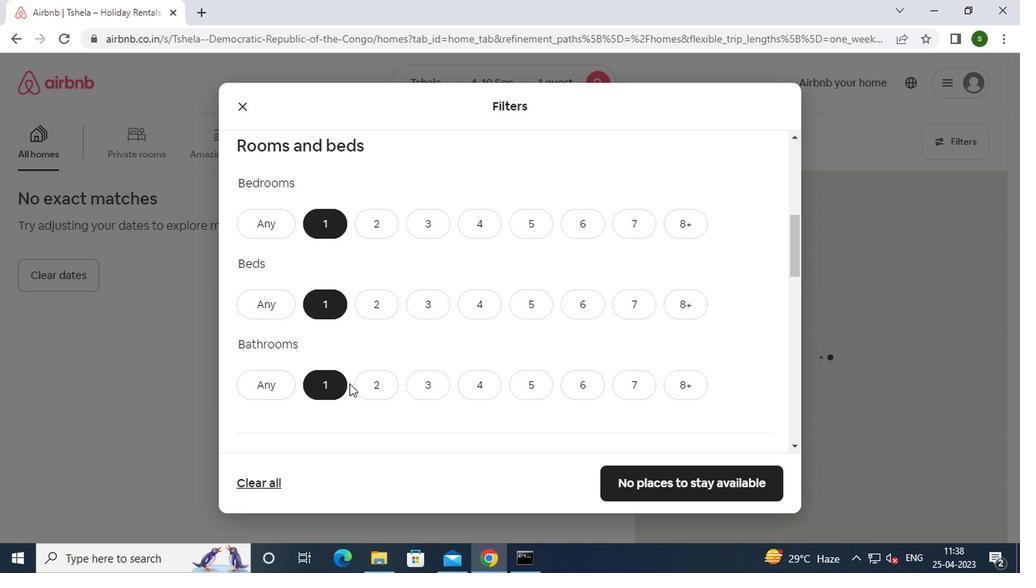 
Action: Mouse scrolled (347, 381) with delta (0, -1)
Screenshot: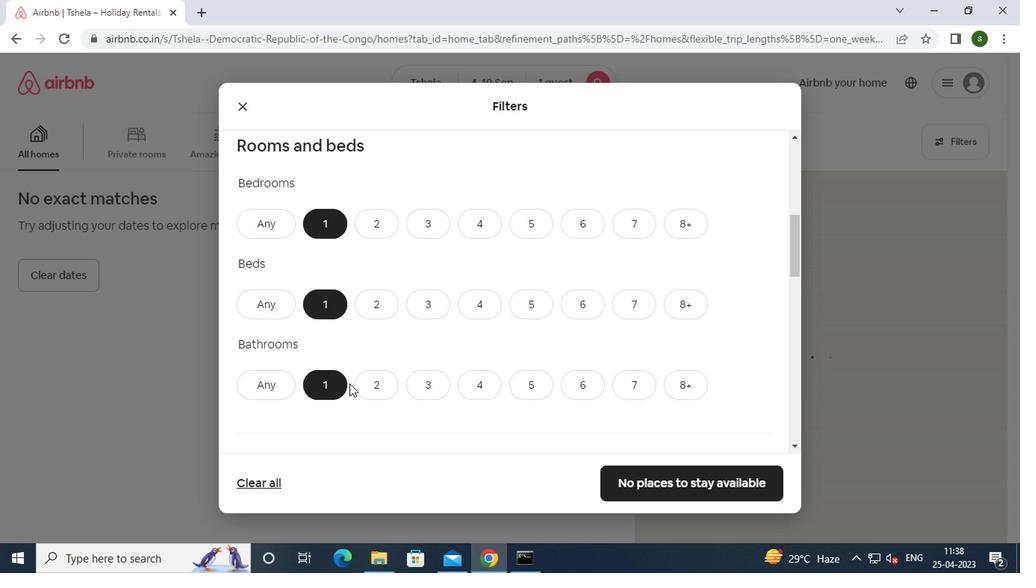 
Action: Mouse scrolled (347, 381) with delta (0, -1)
Screenshot: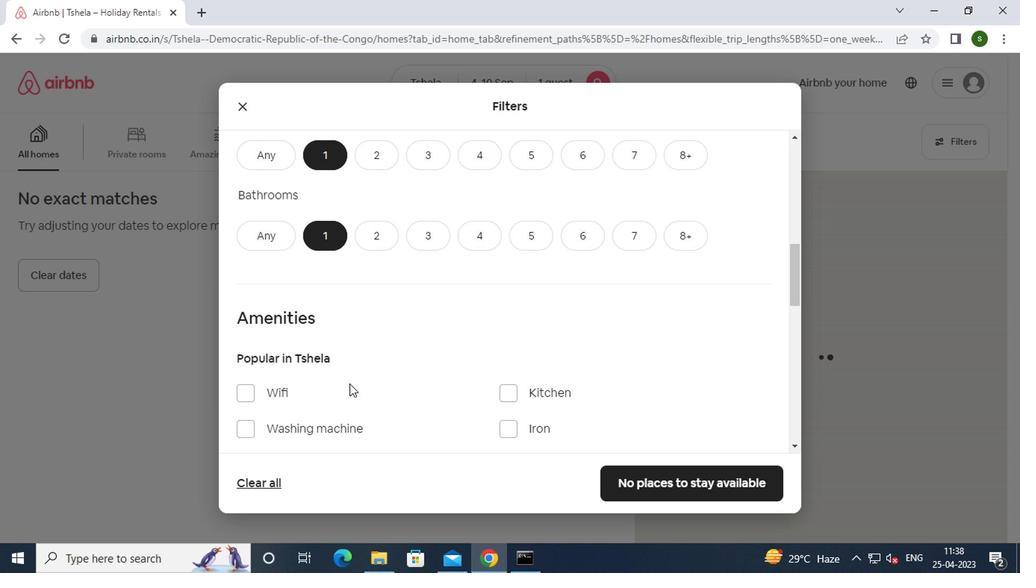 
Action: Mouse scrolled (347, 381) with delta (0, -1)
Screenshot: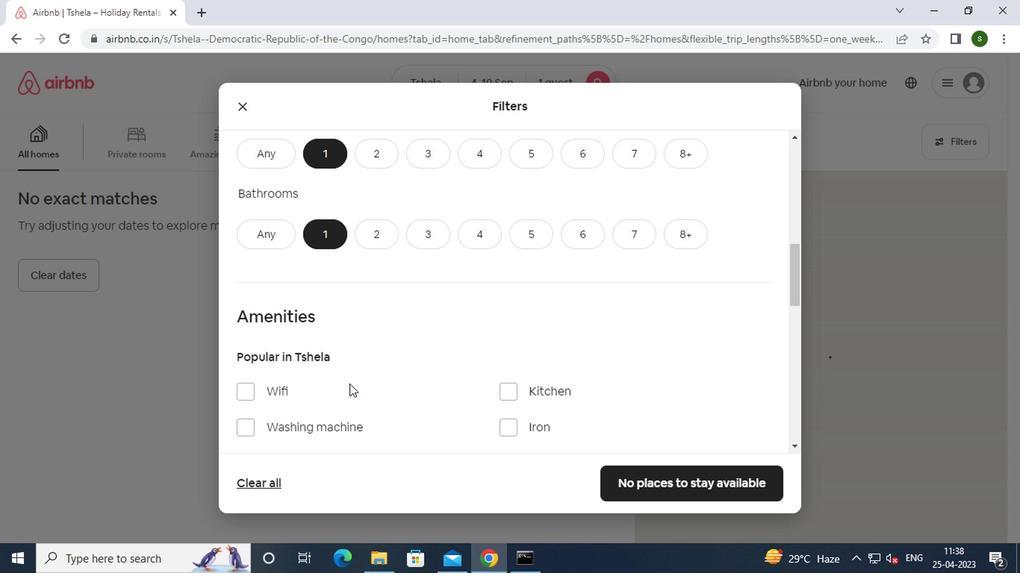 
Action: Mouse scrolled (347, 381) with delta (0, -1)
Screenshot: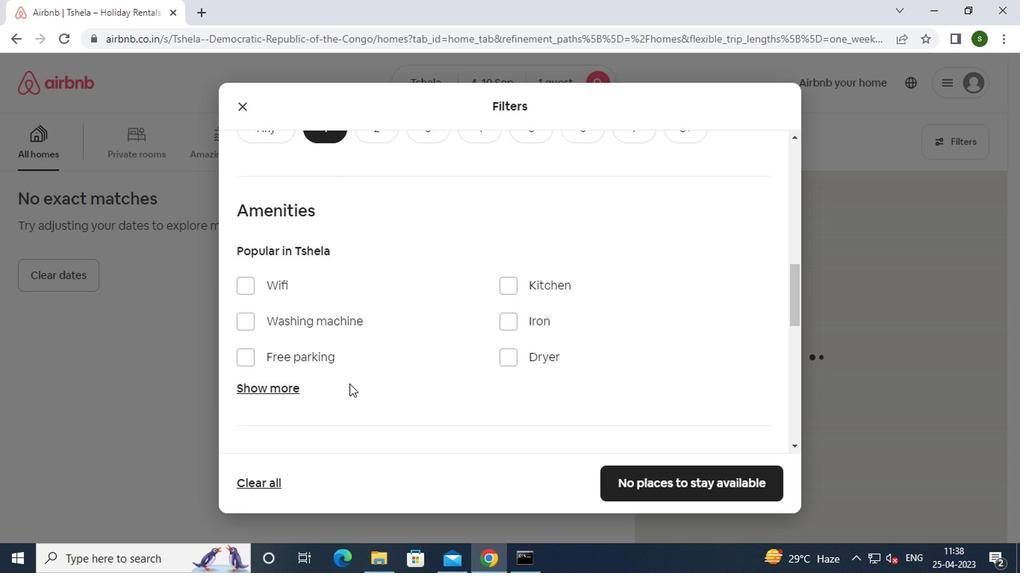 
Action: Mouse scrolled (347, 381) with delta (0, -1)
Screenshot: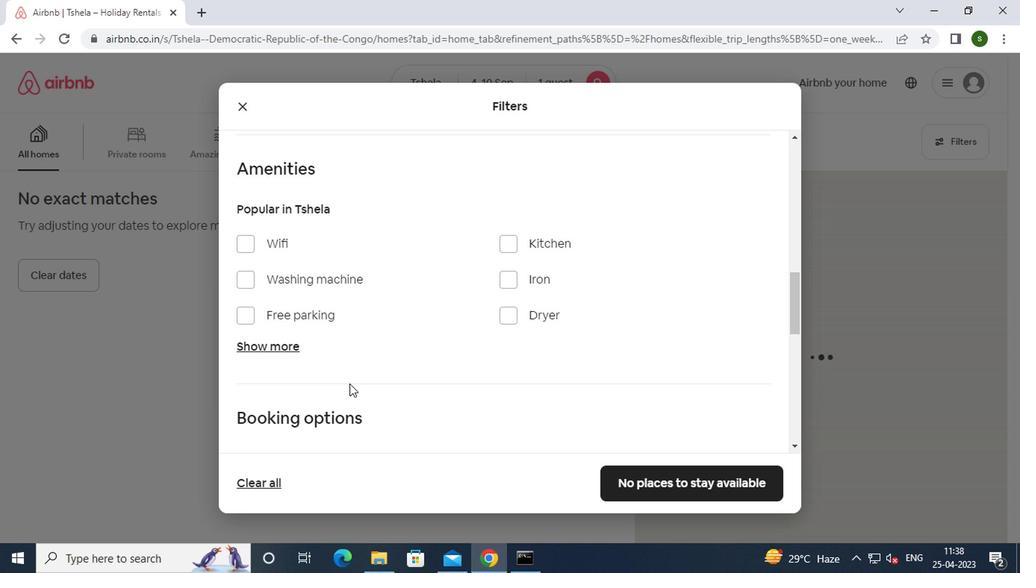 
Action: Mouse scrolled (347, 381) with delta (0, -1)
Screenshot: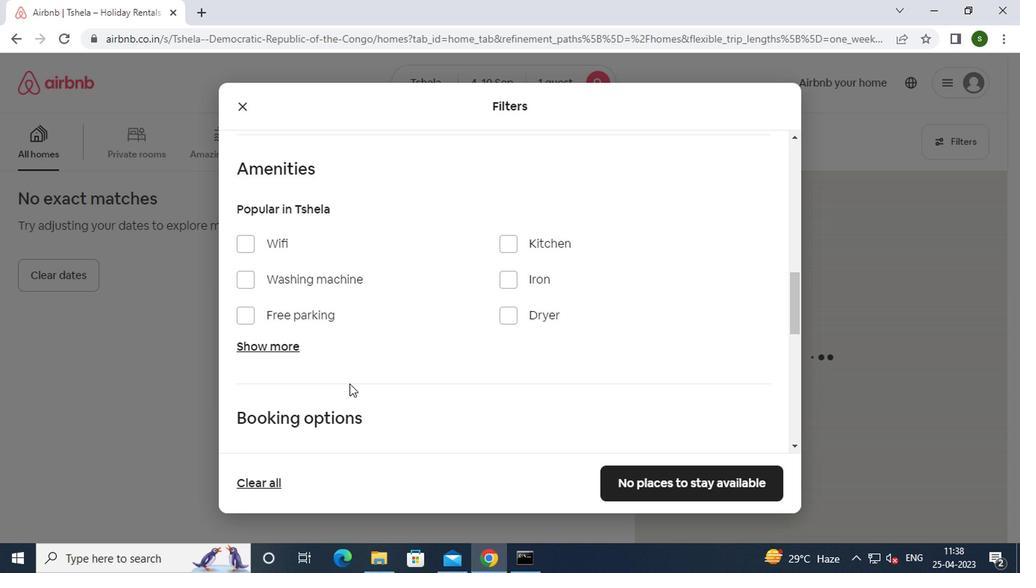 
Action: Mouse moved to (731, 286)
Screenshot: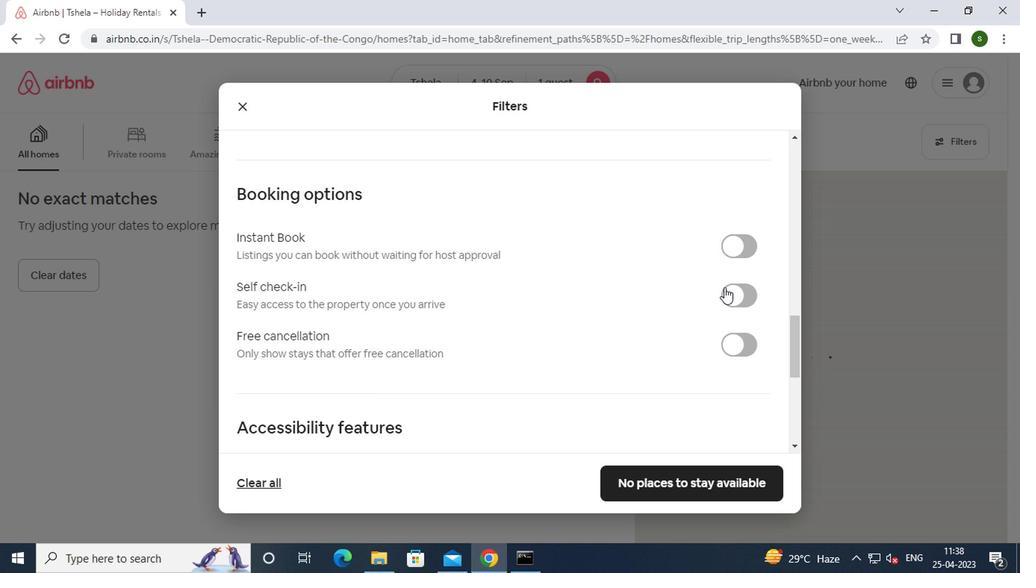 
Action: Mouse pressed left at (731, 286)
Screenshot: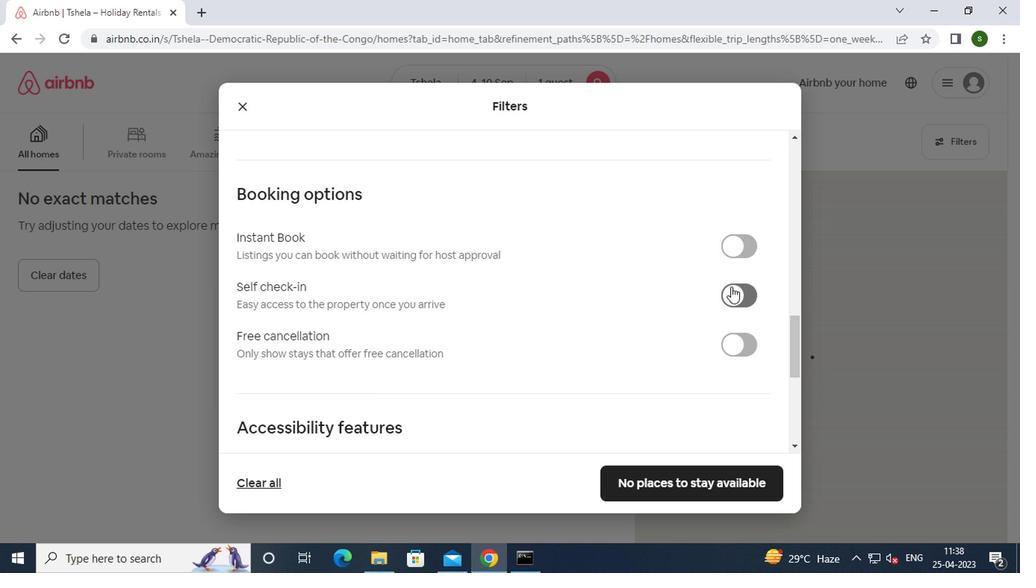 
Action: Mouse moved to (492, 276)
Screenshot: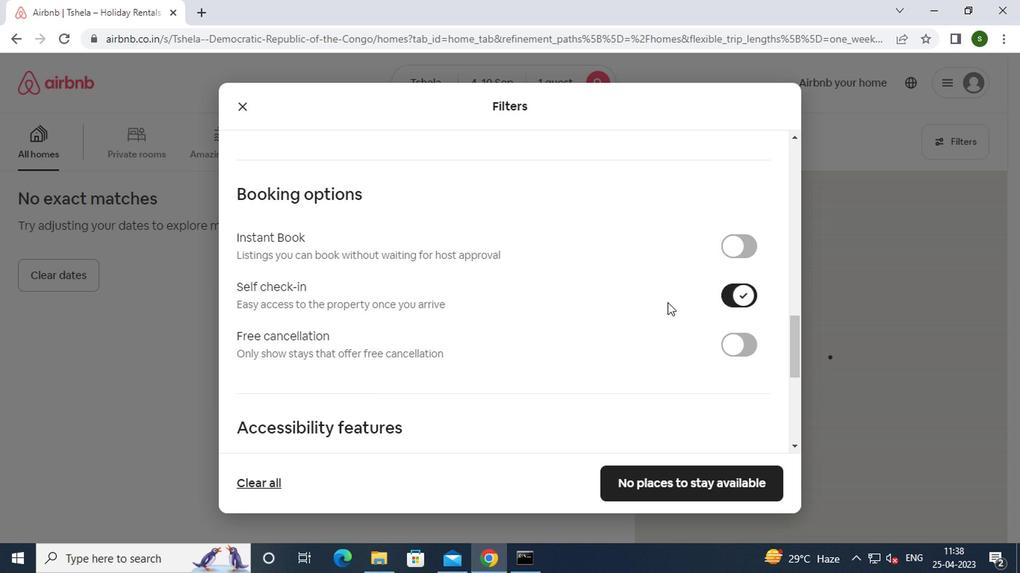 
Action: Mouse scrolled (492, 275) with delta (0, 0)
Screenshot: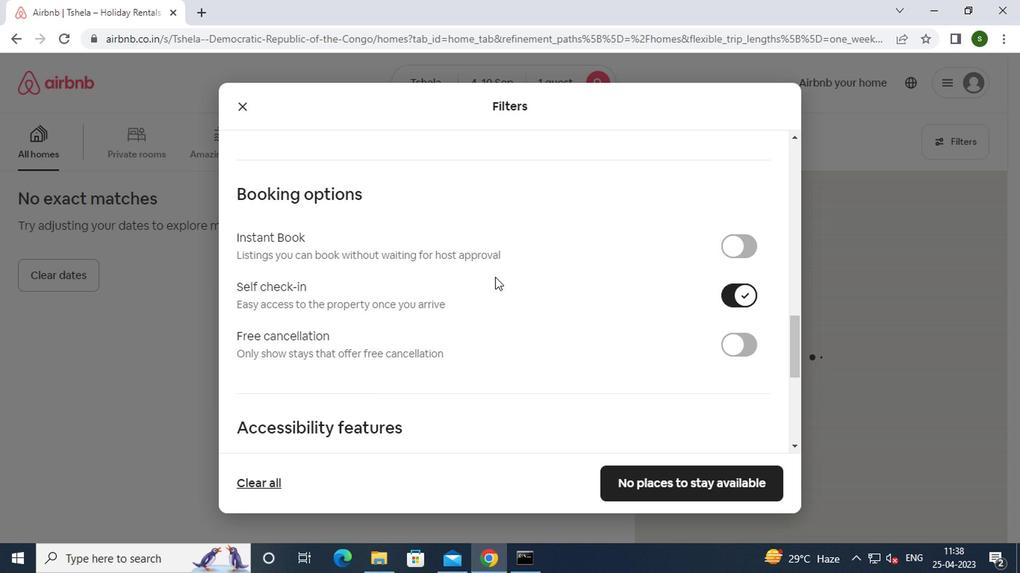 
Action: Mouse scrolled (492, 275) with delta (0, 0)
Screenshot: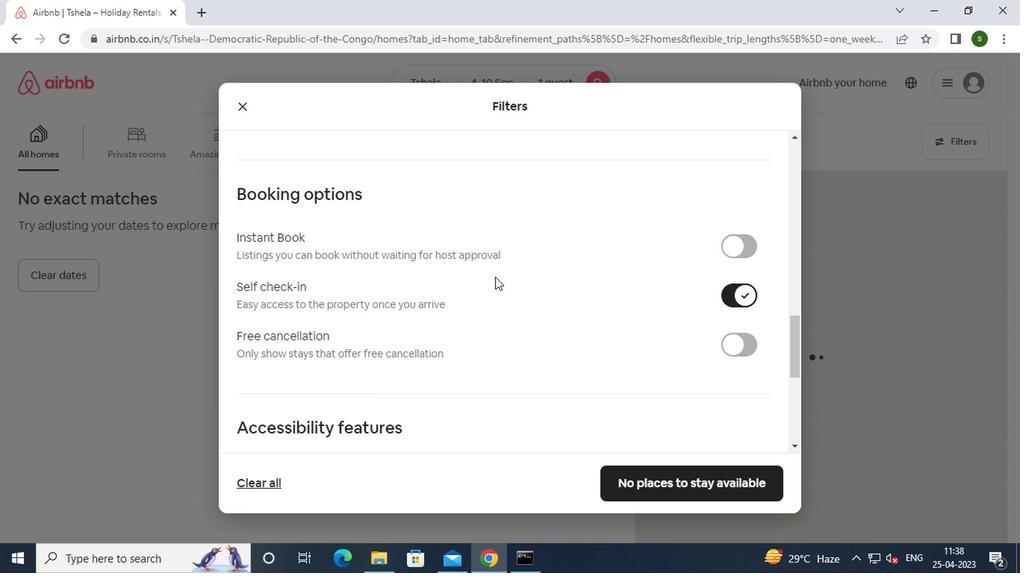 
Action: Mouse scrolled (492, 275) with delta (0, 0)
Screenshot: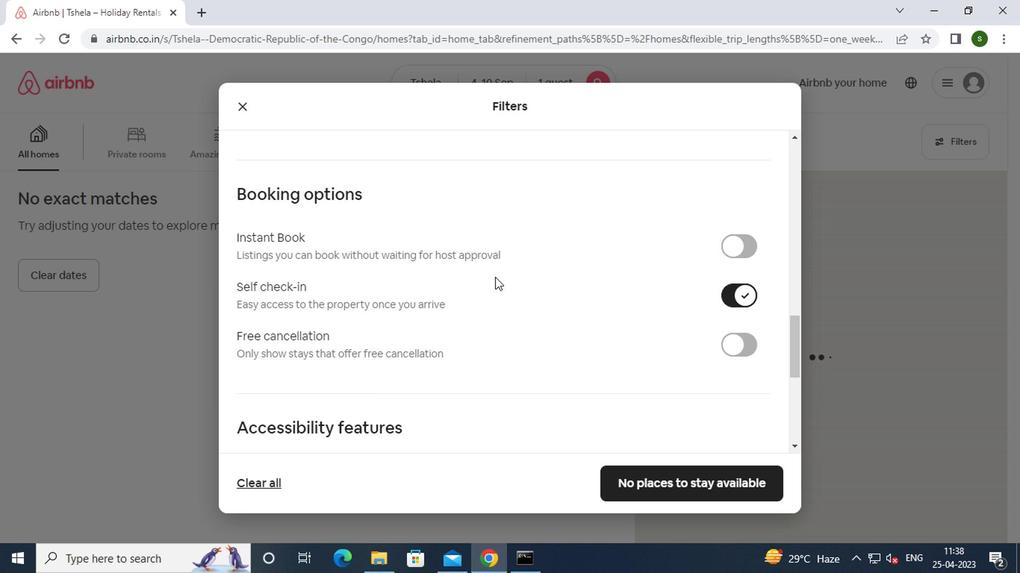 
Action: Mouse scrolled (492, 275) with delta (0, 0)
Screenshot: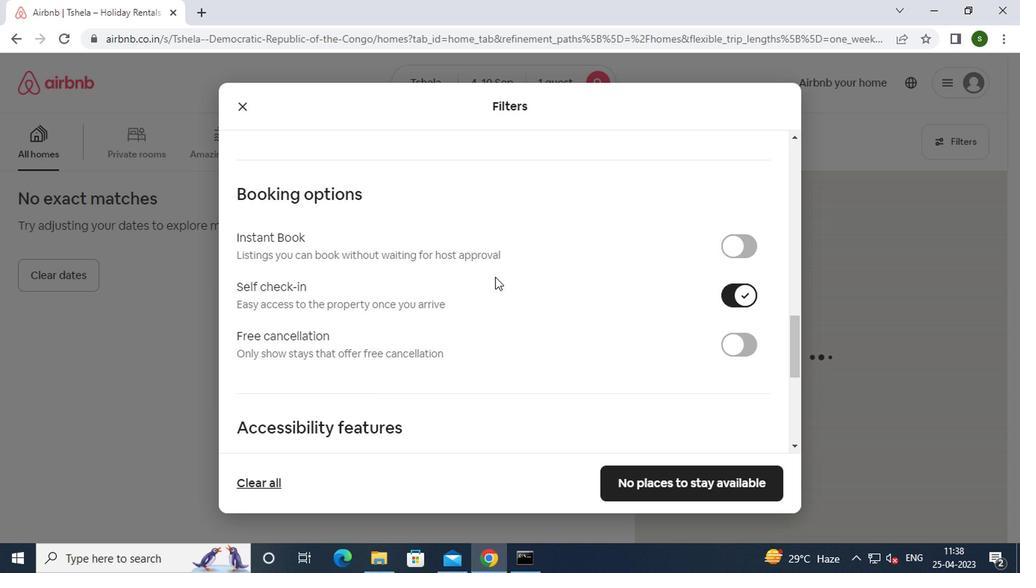 
Action: Mouse moved to (492, 276)
Screenshot: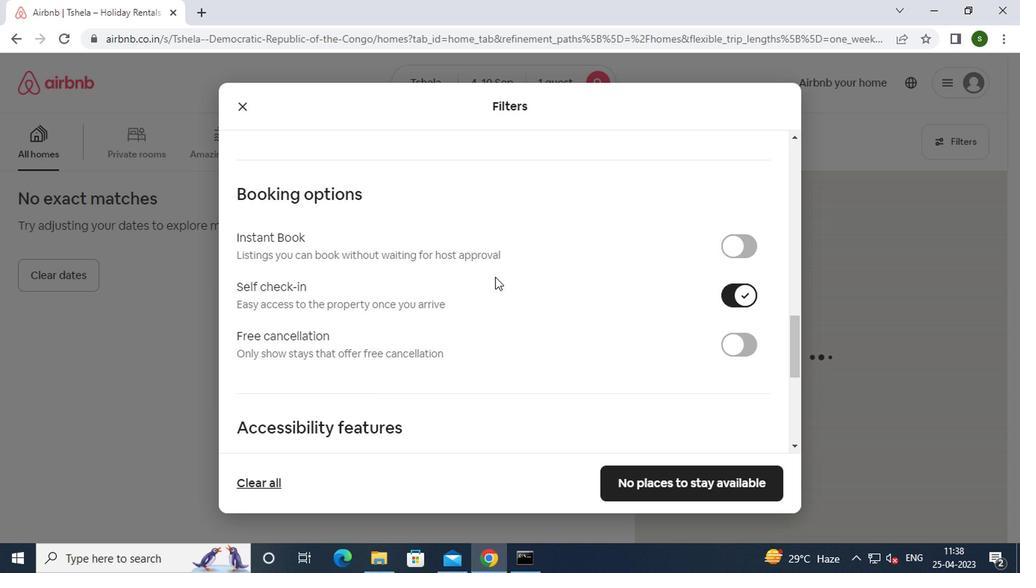 
Action: Mouse scrolled (492, 275) with delta (0, 0)
Screenshot: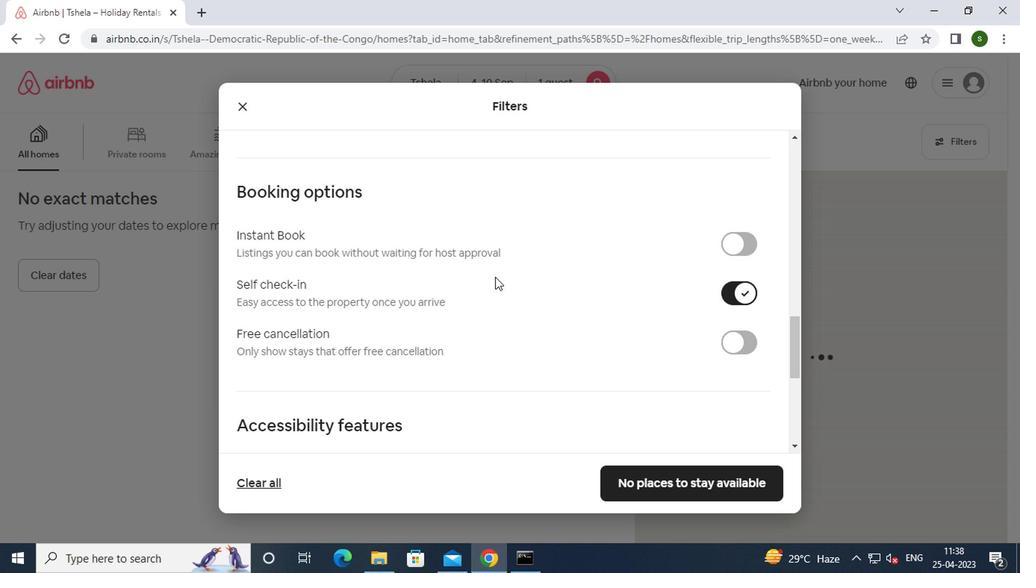 
Action: Mouse scrolled (492, 275) with delta (0, 0)
Screenshot: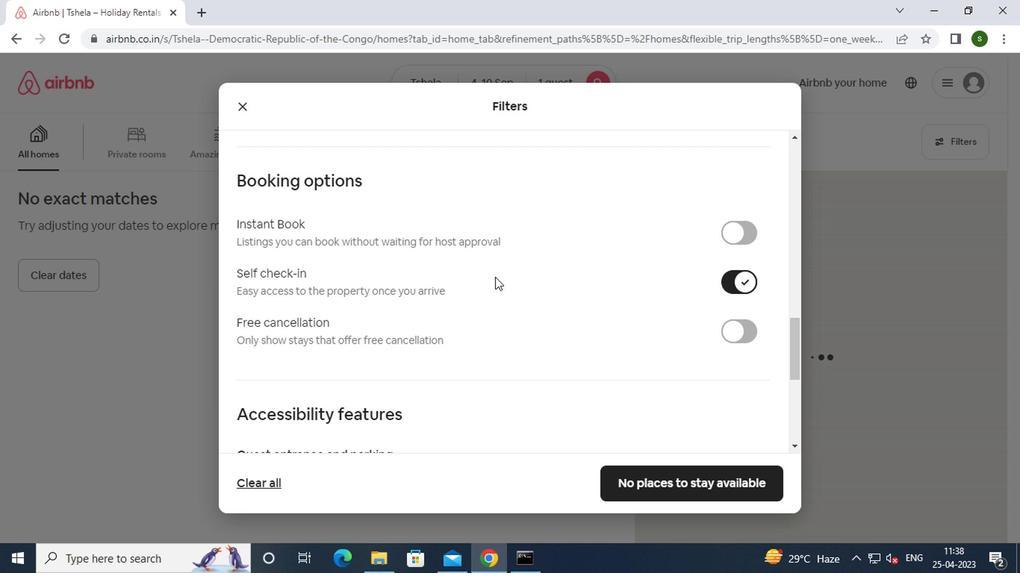 
Action: Mouse scrolled (492, 275) with delta (0, 0)
Screenshot: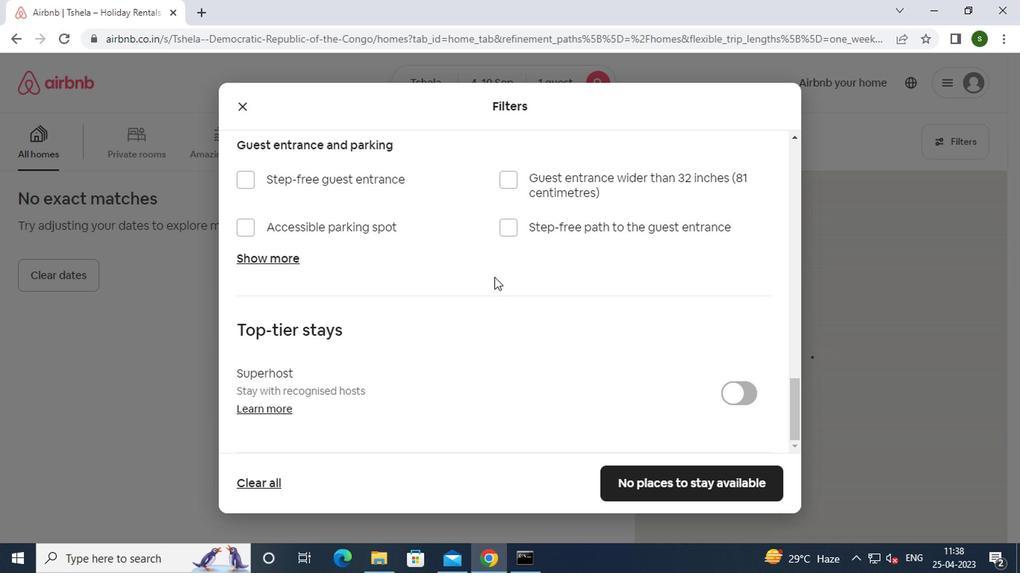 
Action: Mouse scrolled (492, 275) with delta (0, 0)
Screenshot: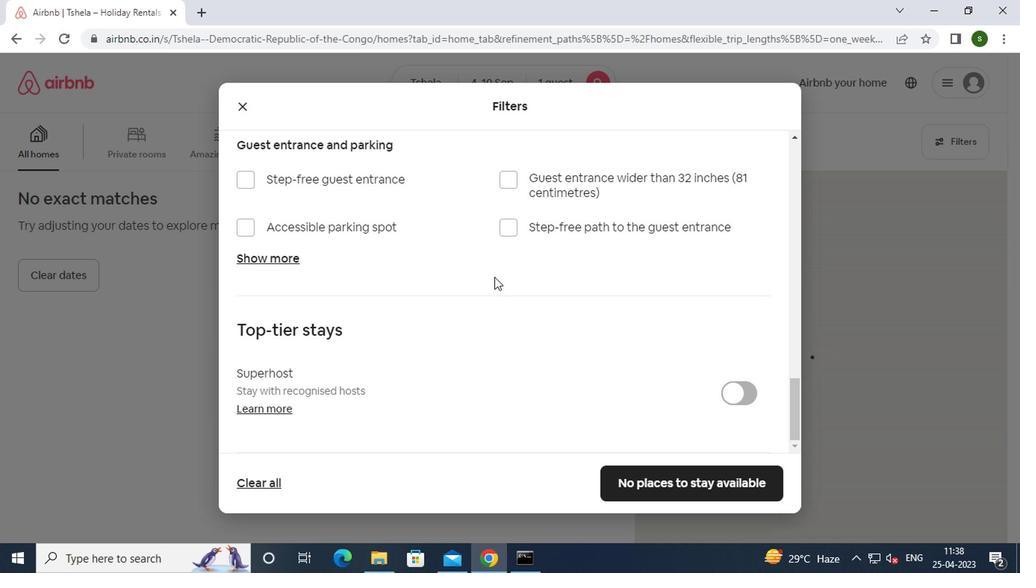 
Action: Mouse scrolled (492, 275) with delta (0, 0)
Screenshot: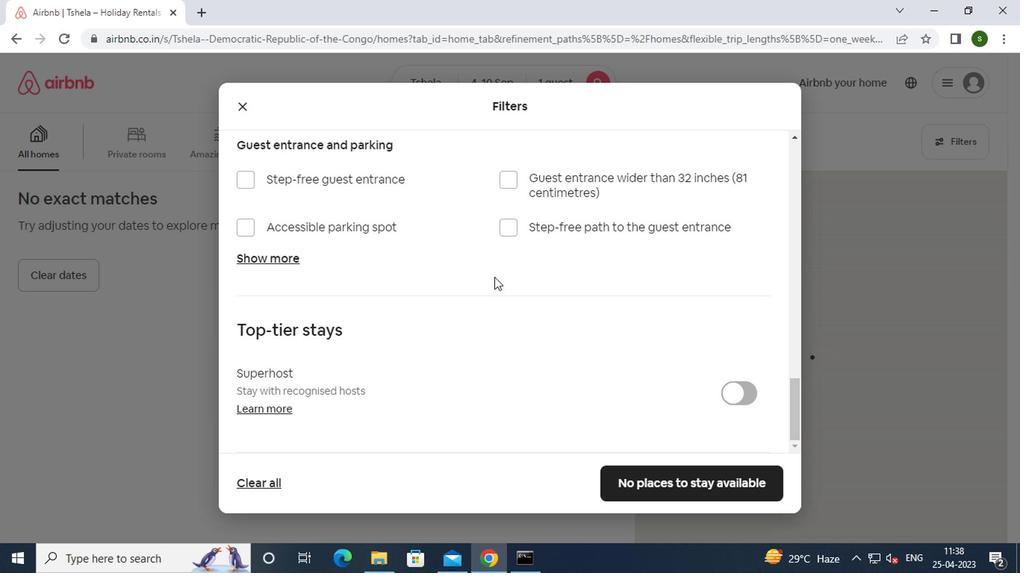 
Action: Mouse scrolled (492, 275) with delta (0, 0)
Screenshot: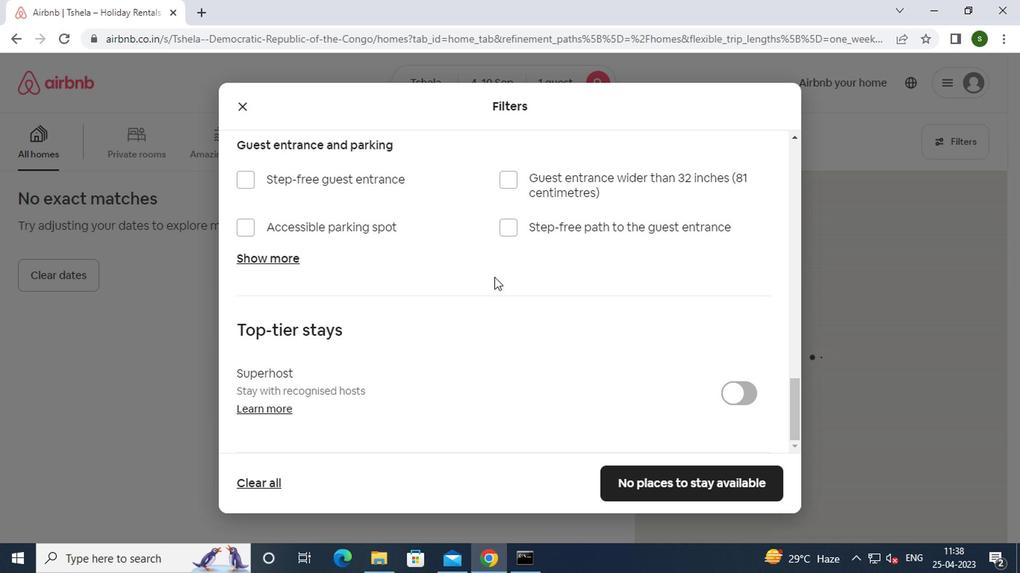 
Action: Mouse scrolled (492, 275) with delta (0, 0)
Screenshot: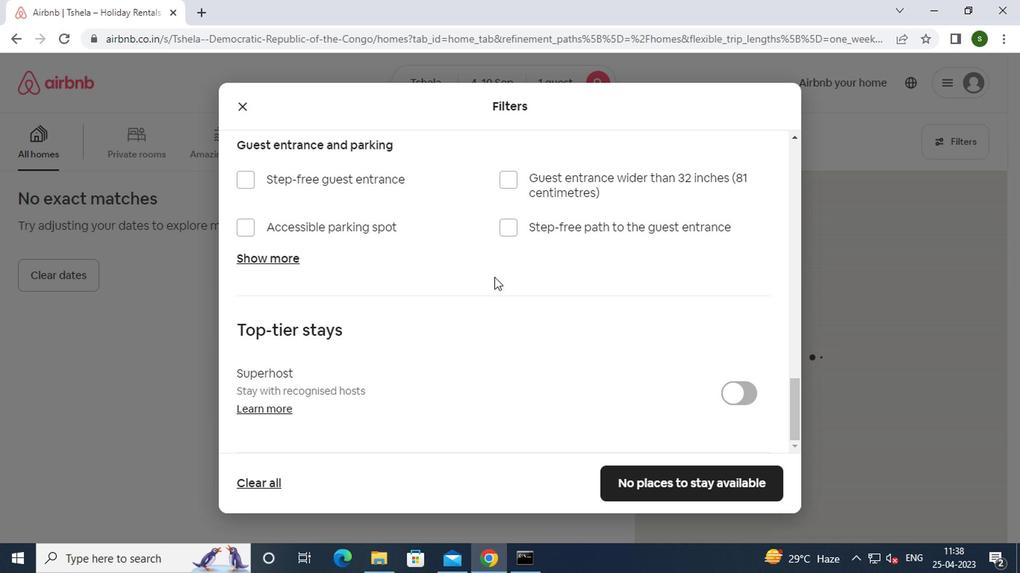 
Action: Mouse moved to (674, 478)
Screenshot: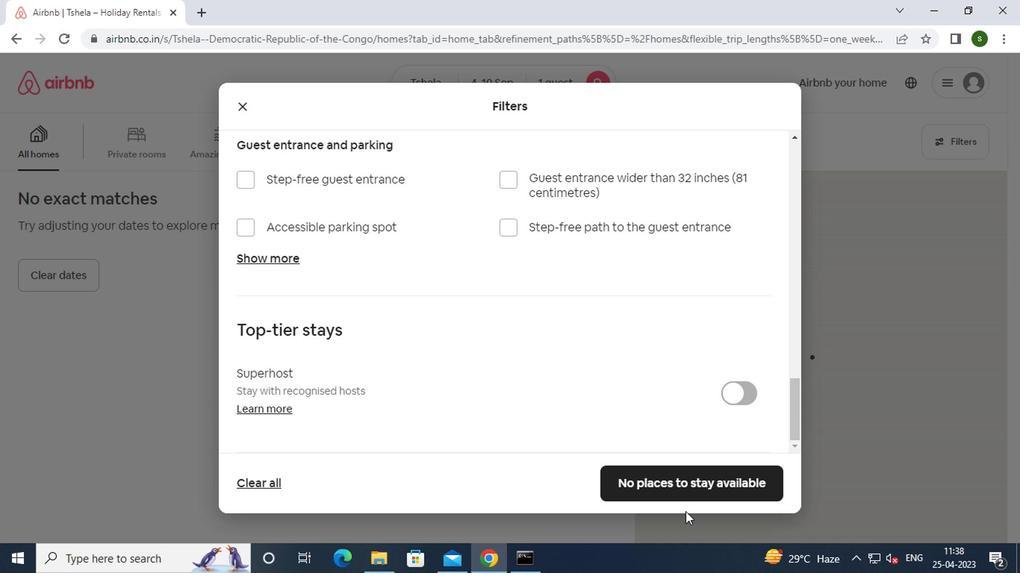 
Action: Mouse pressed left at (674, 478)
Screenshot: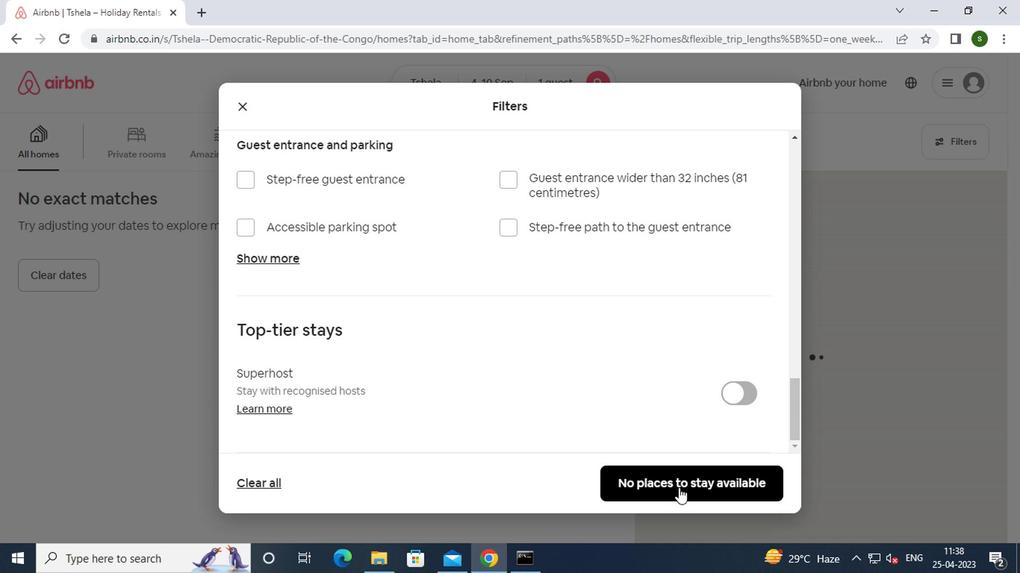 
Action: Mouse moved to (263, 277)
Screenshot: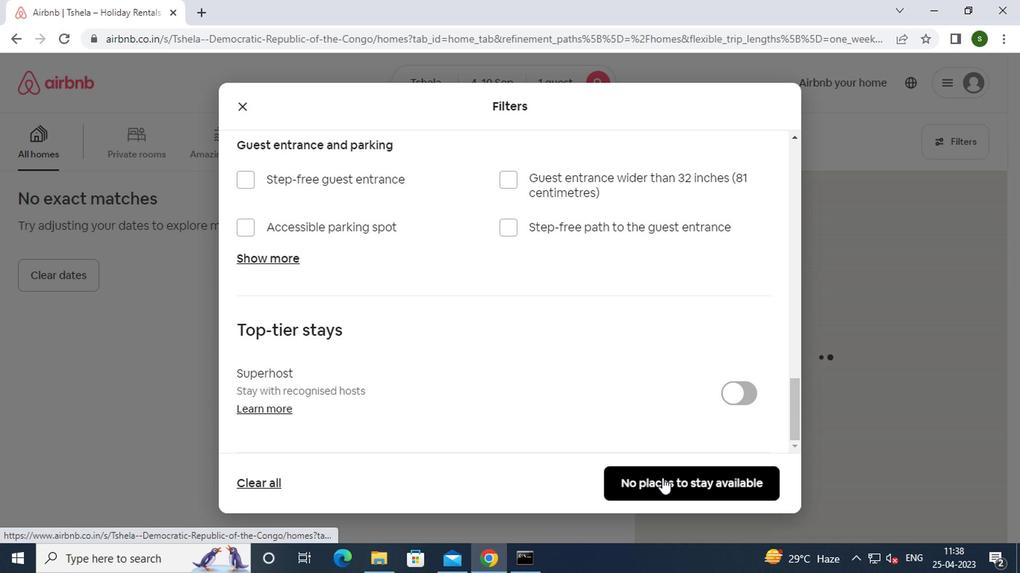 
